 Task: Open Card Card0000000110 in Board Board0000000028 in Workspace WS0000000010 in Trello. Add Member Mailaustralia7@gmail.com to Card Card0000000110 in Board Board0000000028 in Workspace WS0000000010 in Trello. Add Yellow Label titled Label0000000110 to Card Card0000000110 in Board Board0000000028 in Workspace WS0000000010 in Trello. Add Checklist CL0000000110 to Card Card0000000110 in Board Board0000000028 in Workspace WS0000000010 in Trello. Add Dates with Start Date as May 08 2023 and Due Date as May 31 2023 to Card Card0000000110 in Board Board0000000028 in Workspace WS0000000010 in Trello
Action: Mouse moved to (432, 476)
Screenshot: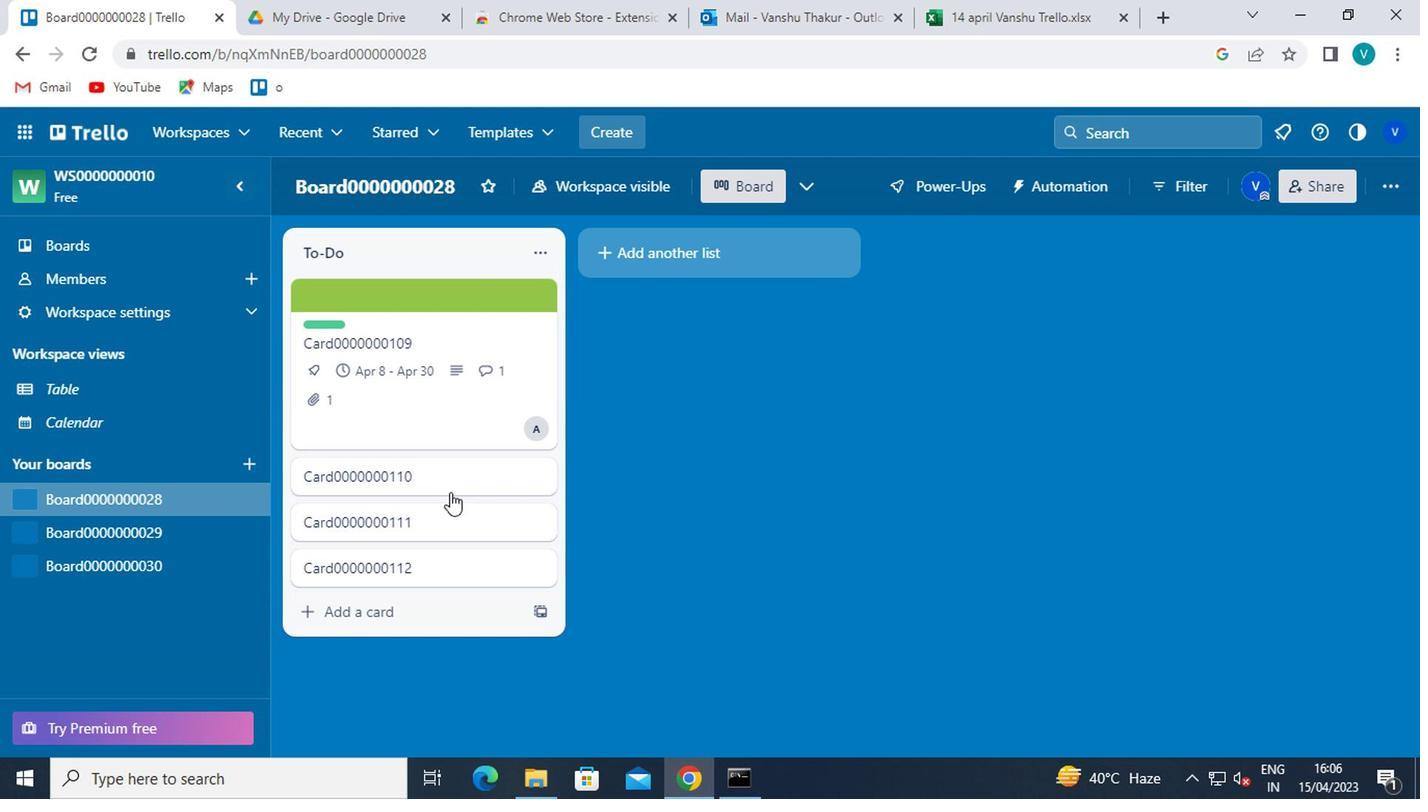 
Action: Mouse pressed left at (432, 476)
Screenshot: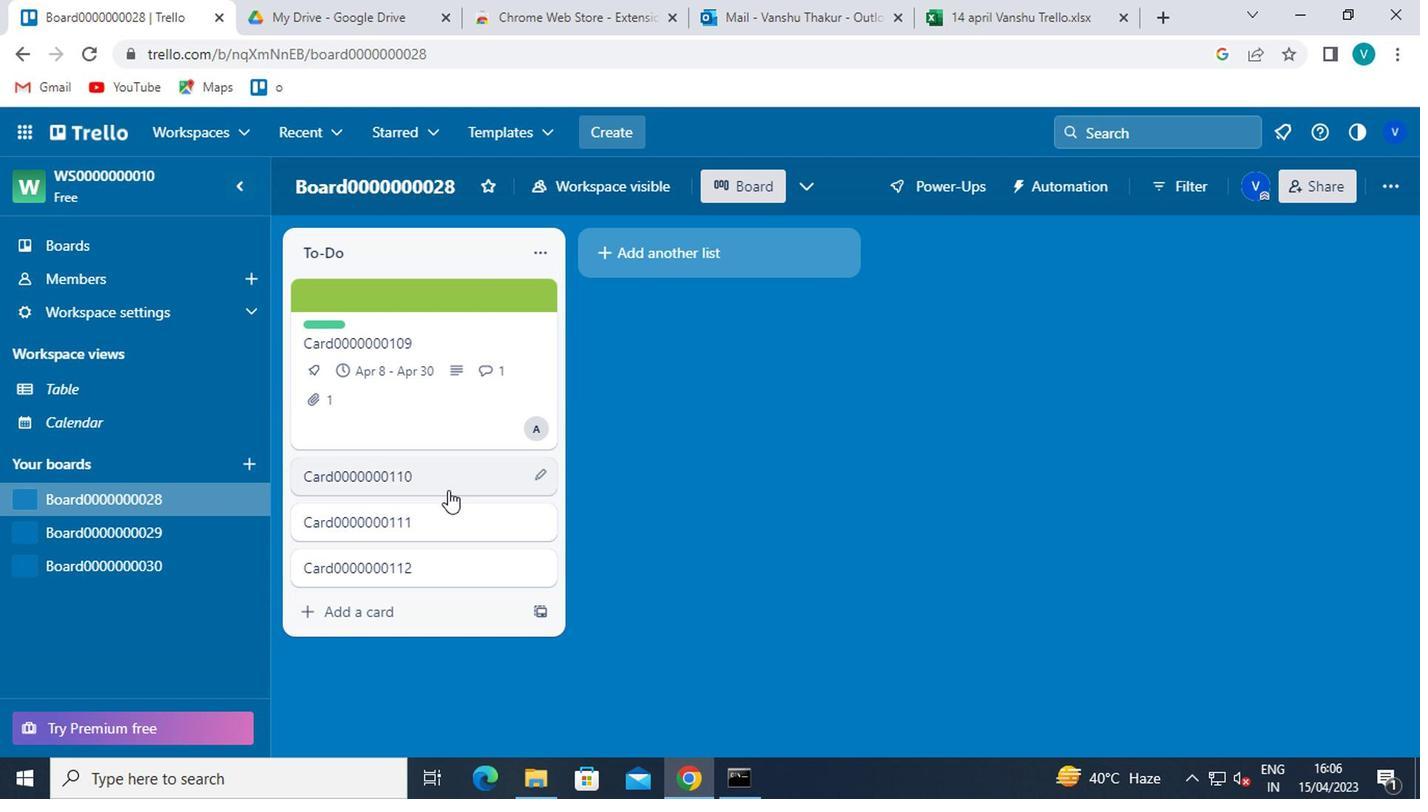 
Action: Mouse moved to (931, 285)
Screenshot: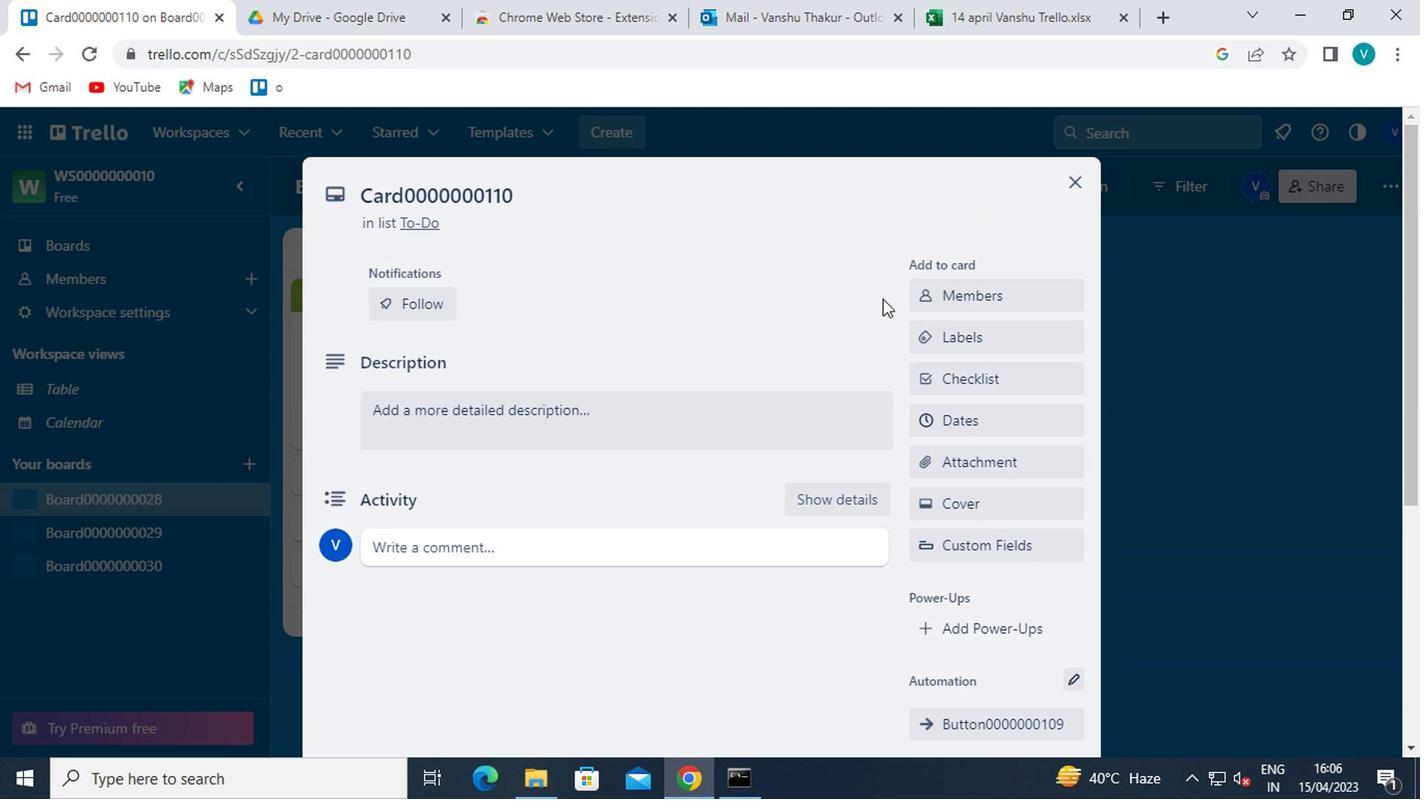 
Action: Mouse pressed left at (931, 285)
Screenshot: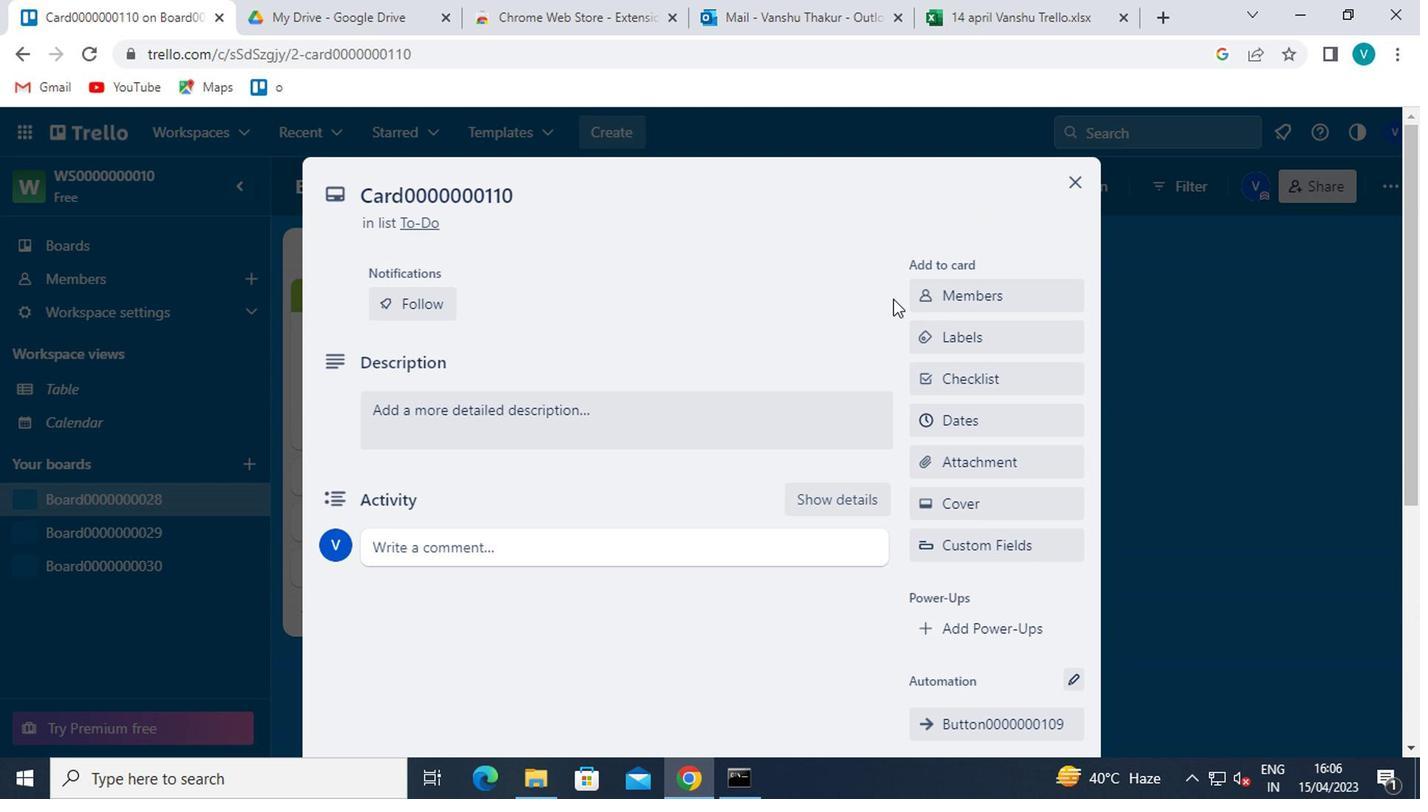 
Action: Mouse moved to (963, 395)
Screenshot: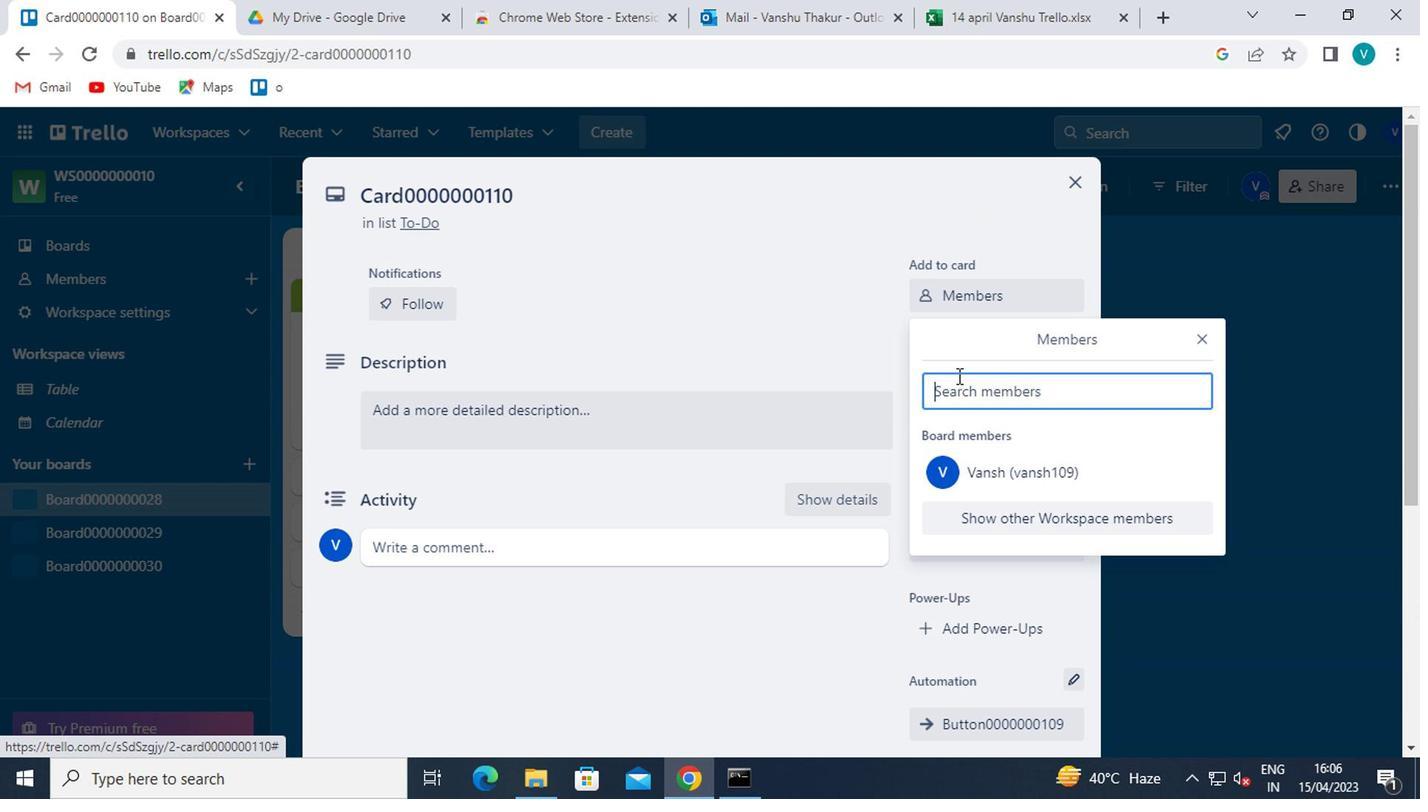 
Action: Mouse pressed left at (963, 395)
Screenshot: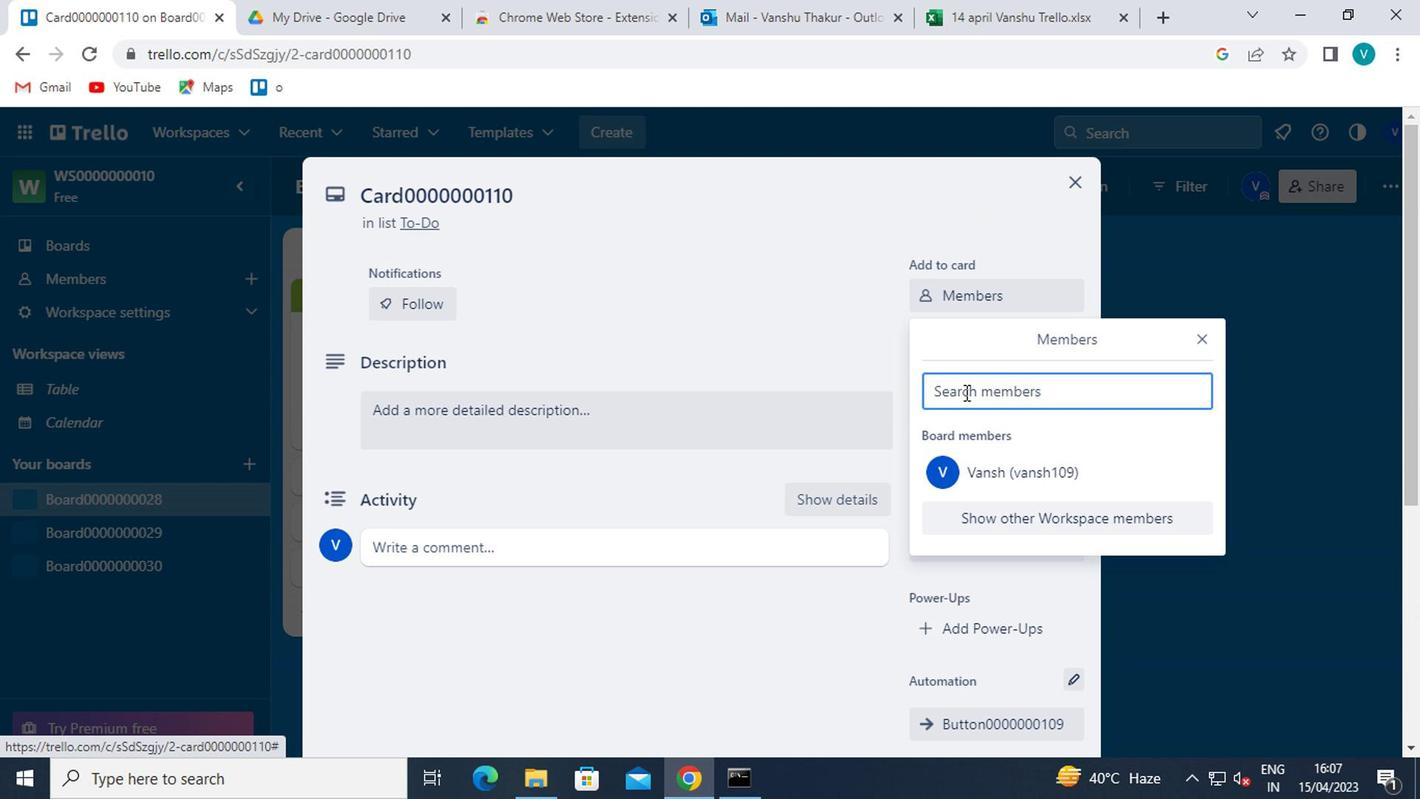 
Action: Key pressed <Key.shift>MAILAUSTRALIA7<Key.shift>@GMAIL.COM
Screenshot: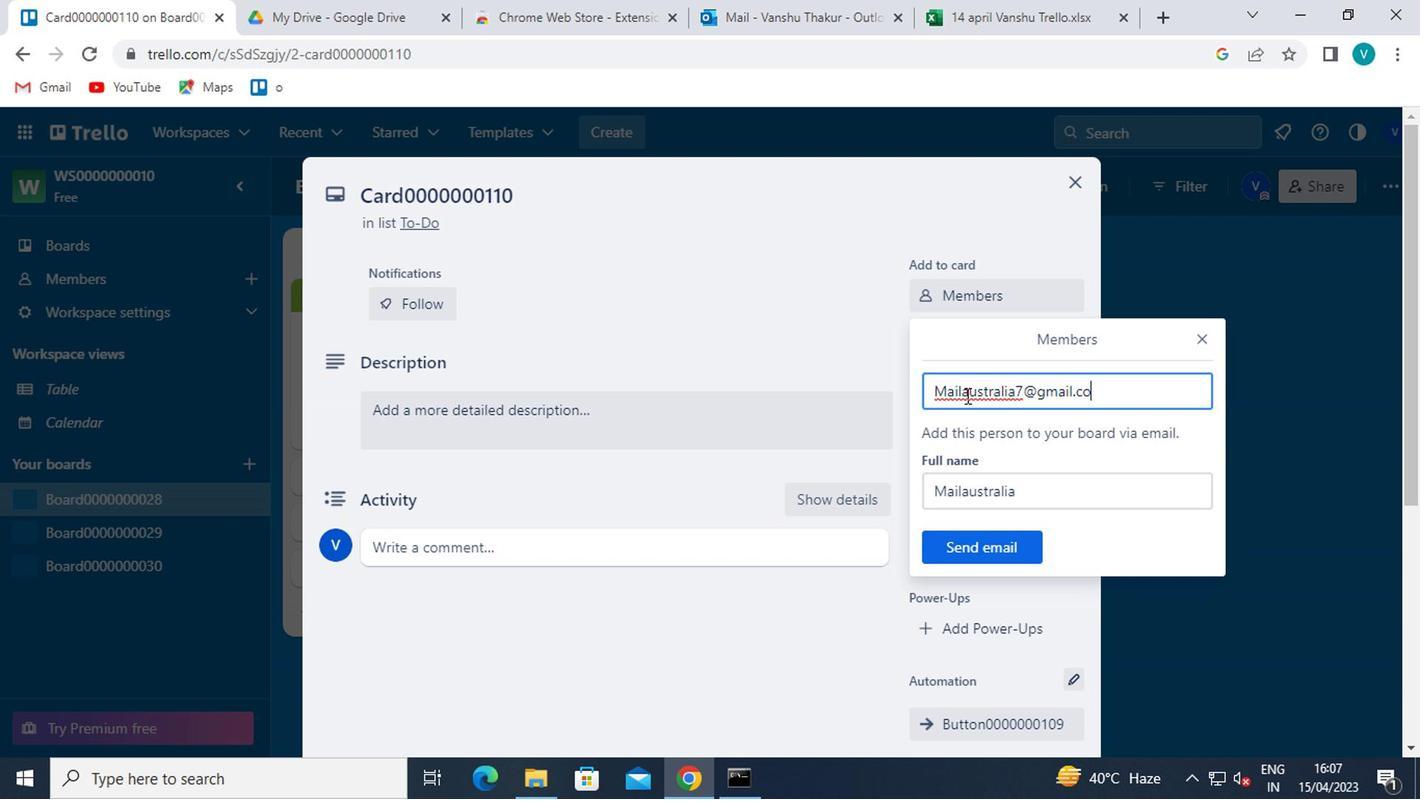 
Action: Mouse moved to (977, 553)
Screenshot: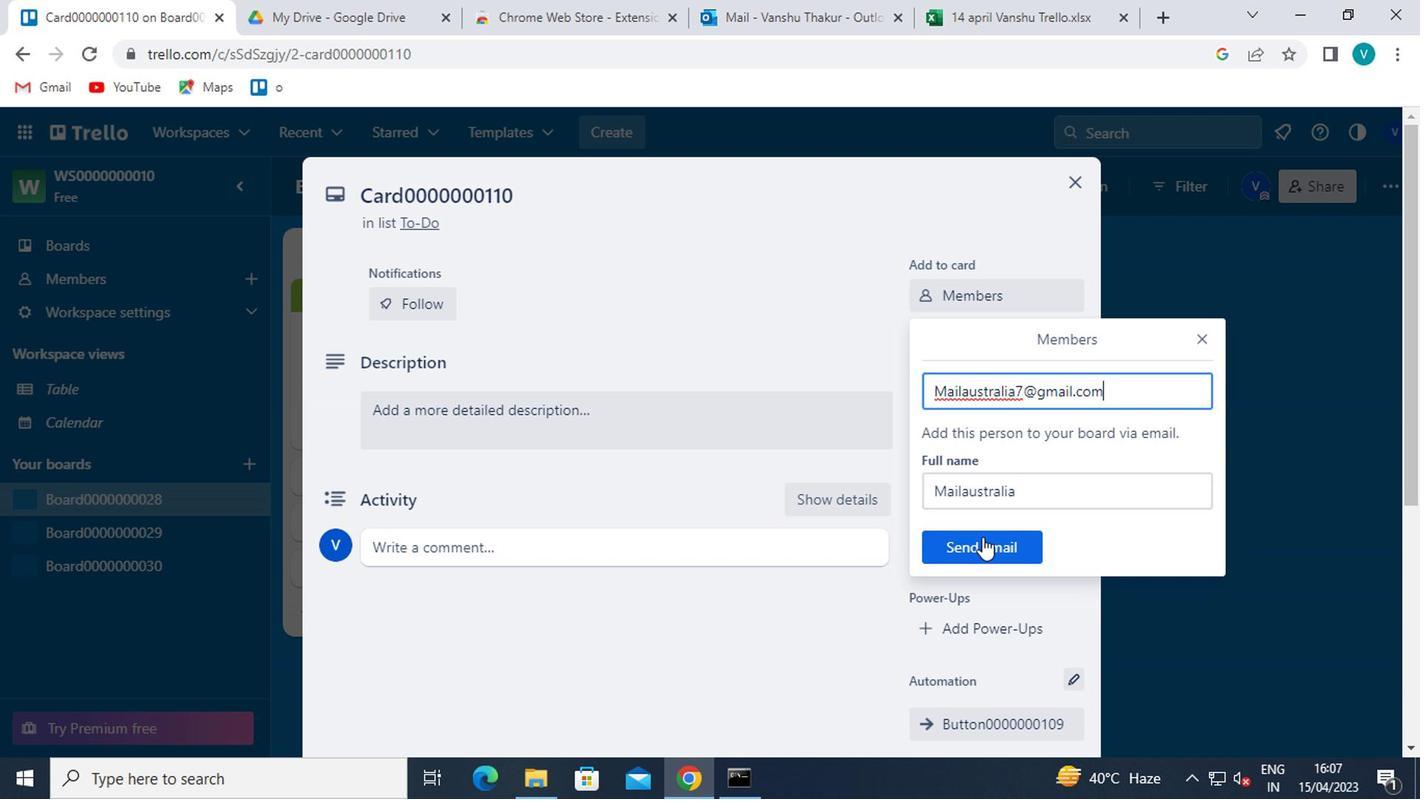 
Action: Mouse pressed left at (977, 553)
Screenshot: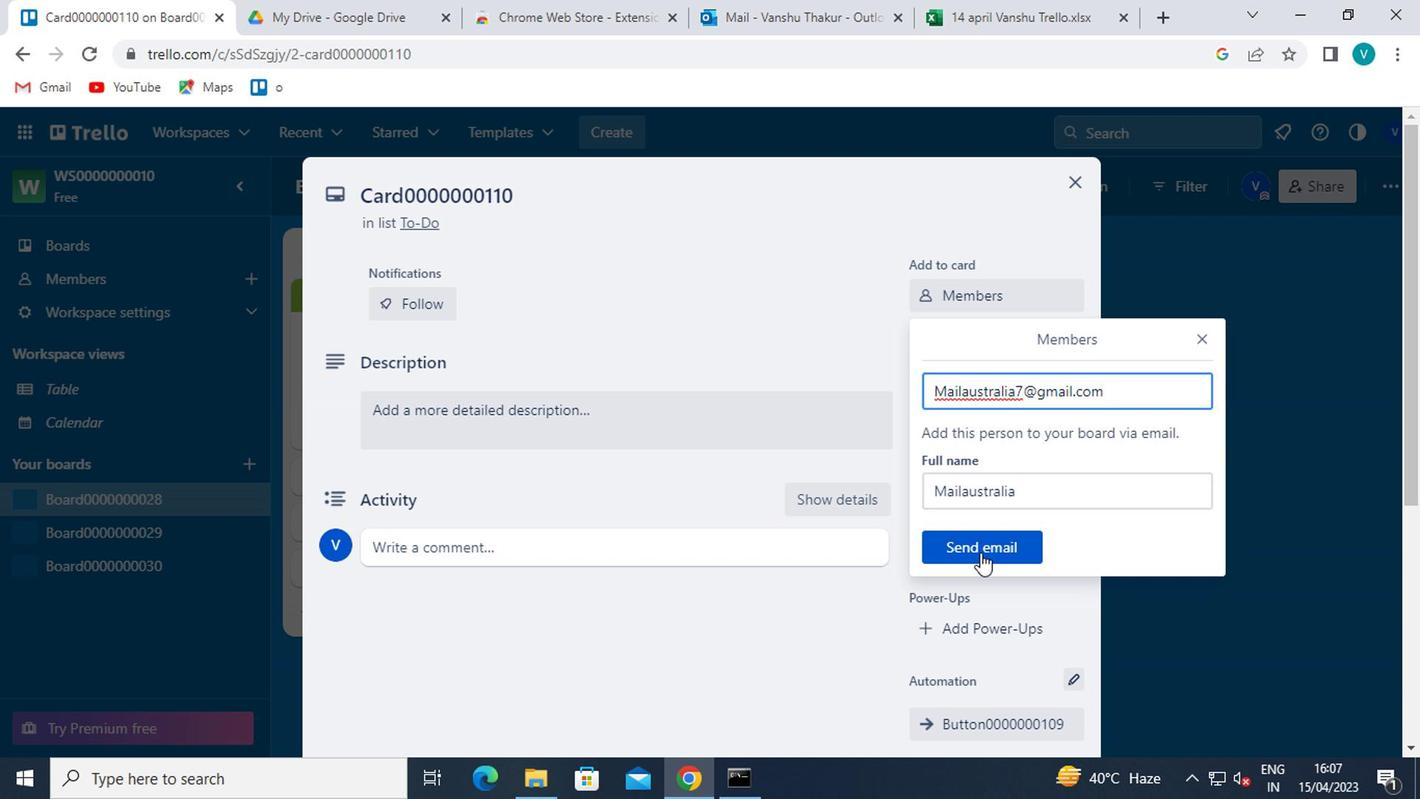 
Action: Mouse moved to (987, 342)
Screenshot: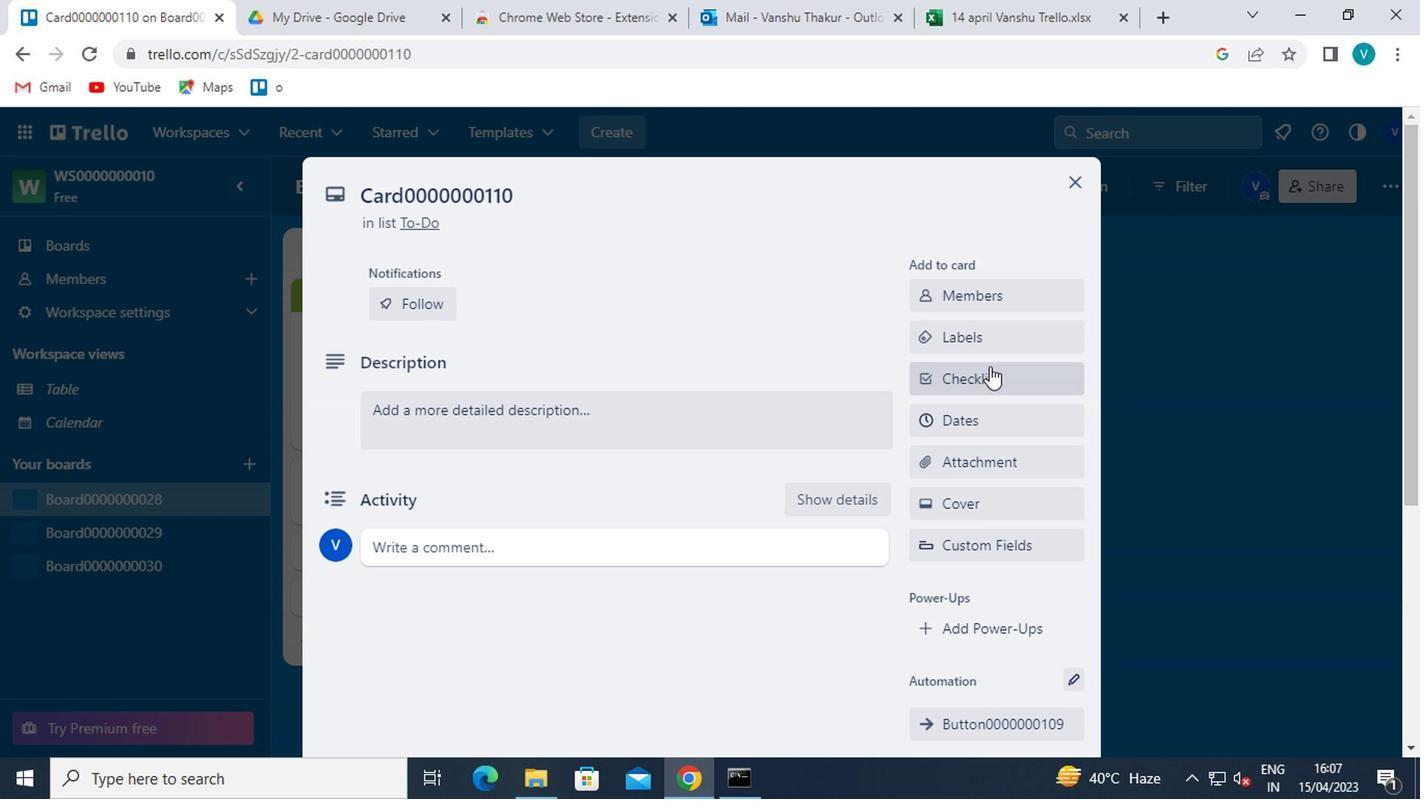 
Action: Mouse pressed left at (987, 342)
Screenshot: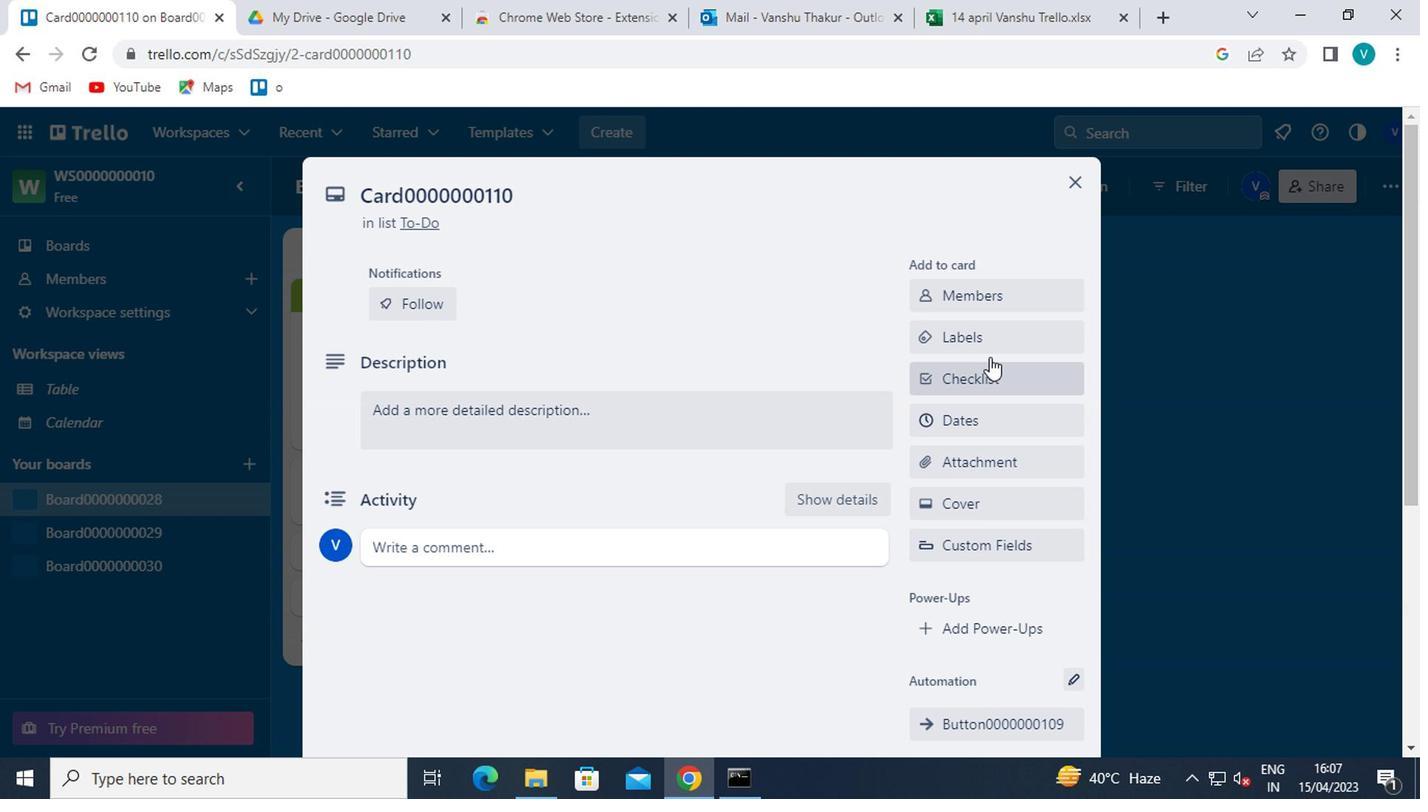 
Action: Mouse moved to (1022, 586)
Screenshot: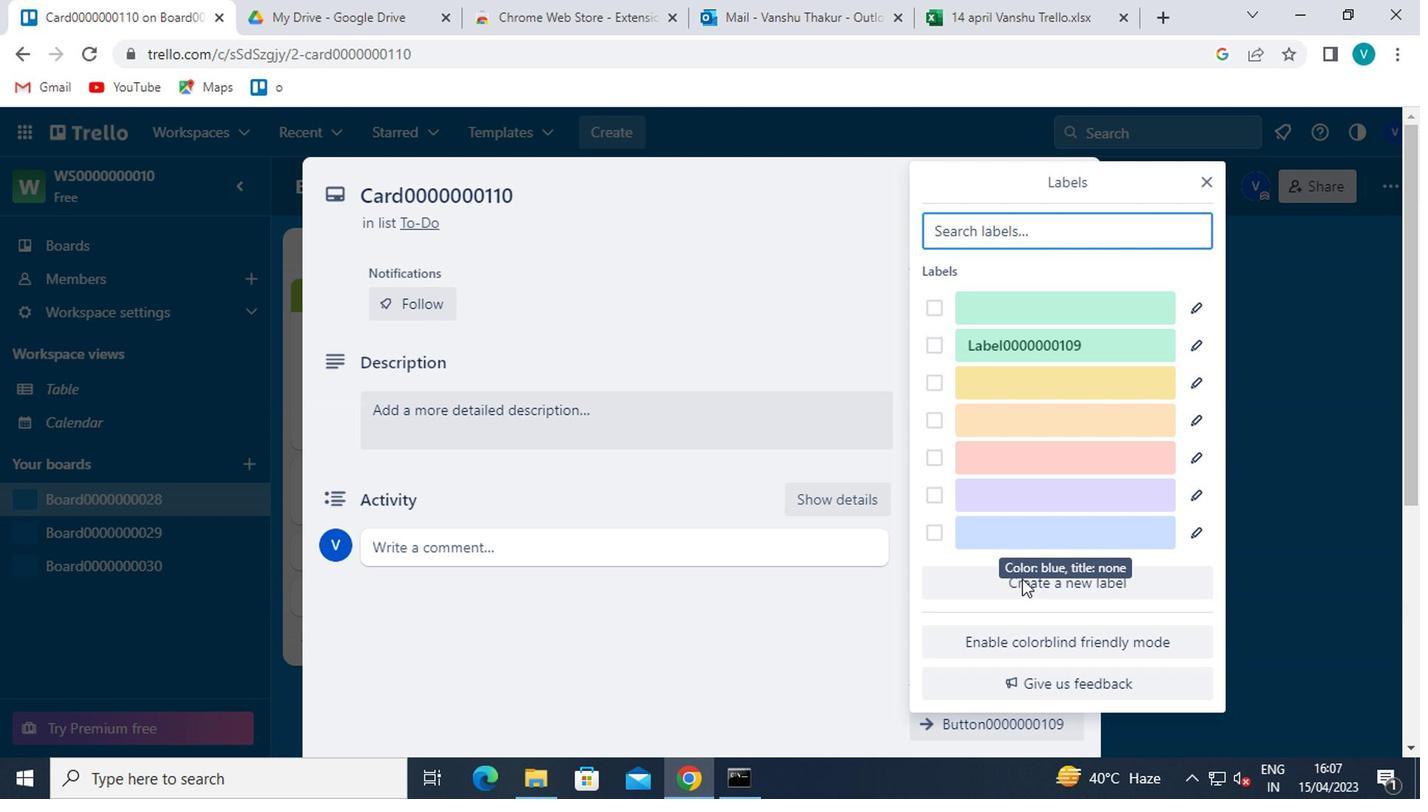
Action: Mouse pressed left at (1022, 586)
Screenshot: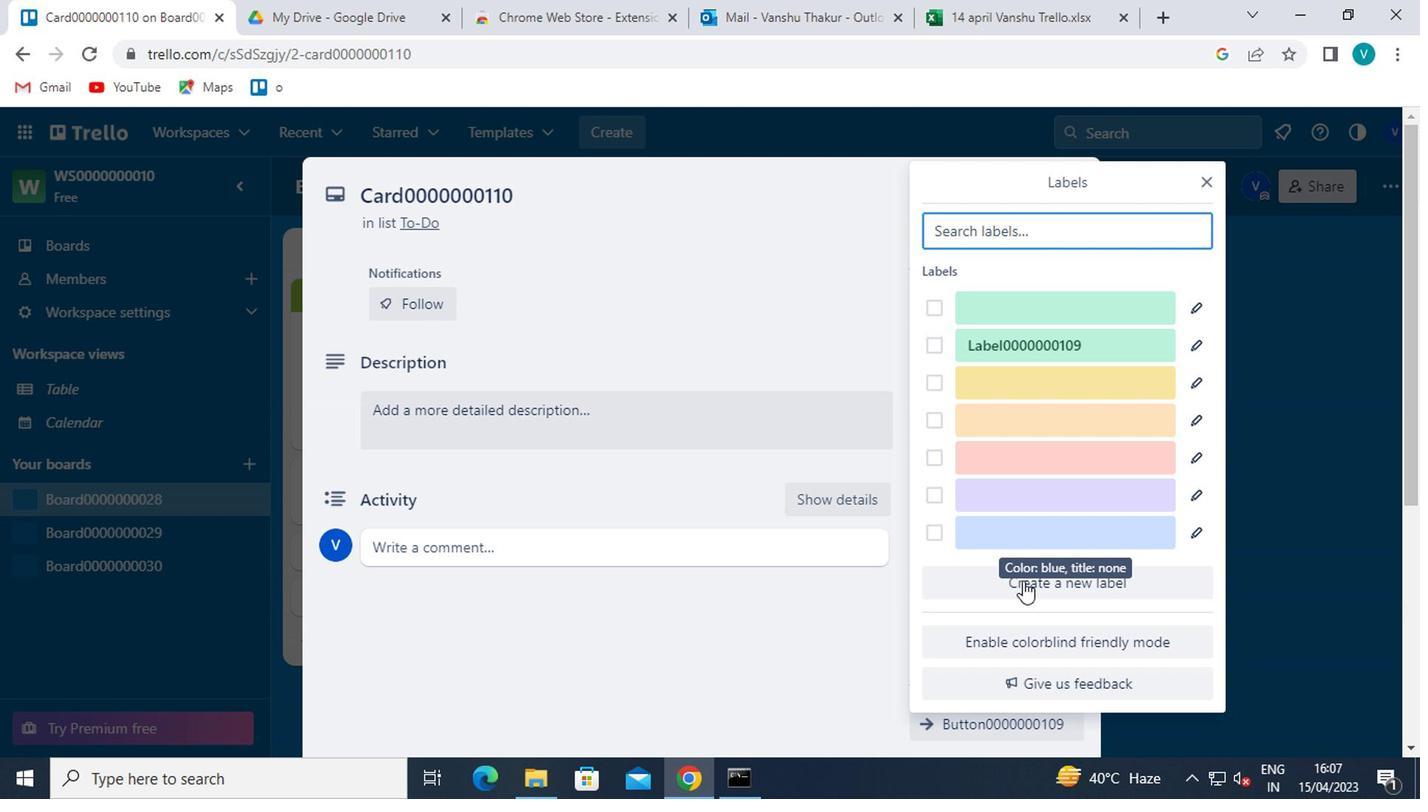 
Action: Mouse moved to (1009, 490)
Screenshot: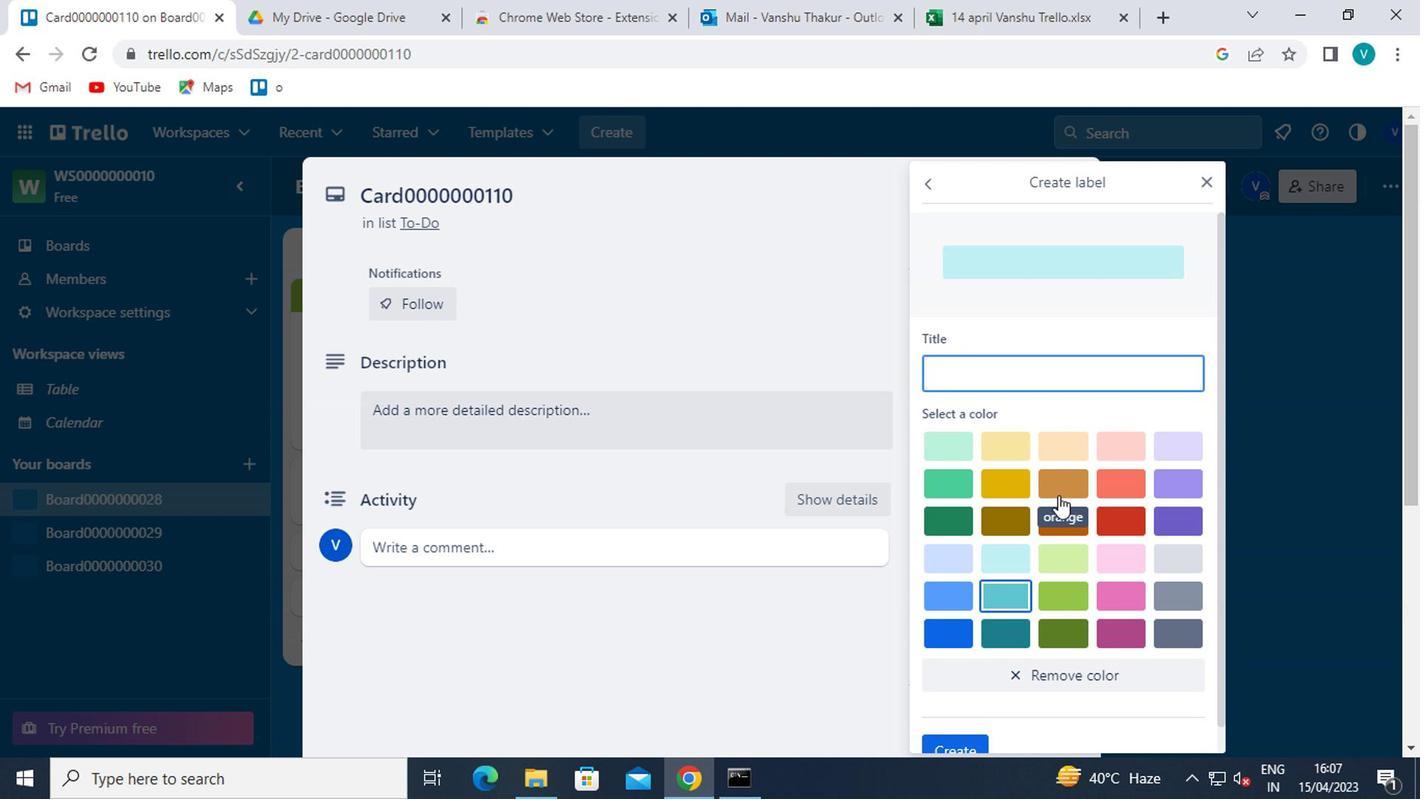 
Action: Mouse pressed left at (1009, 490)
Screenshot: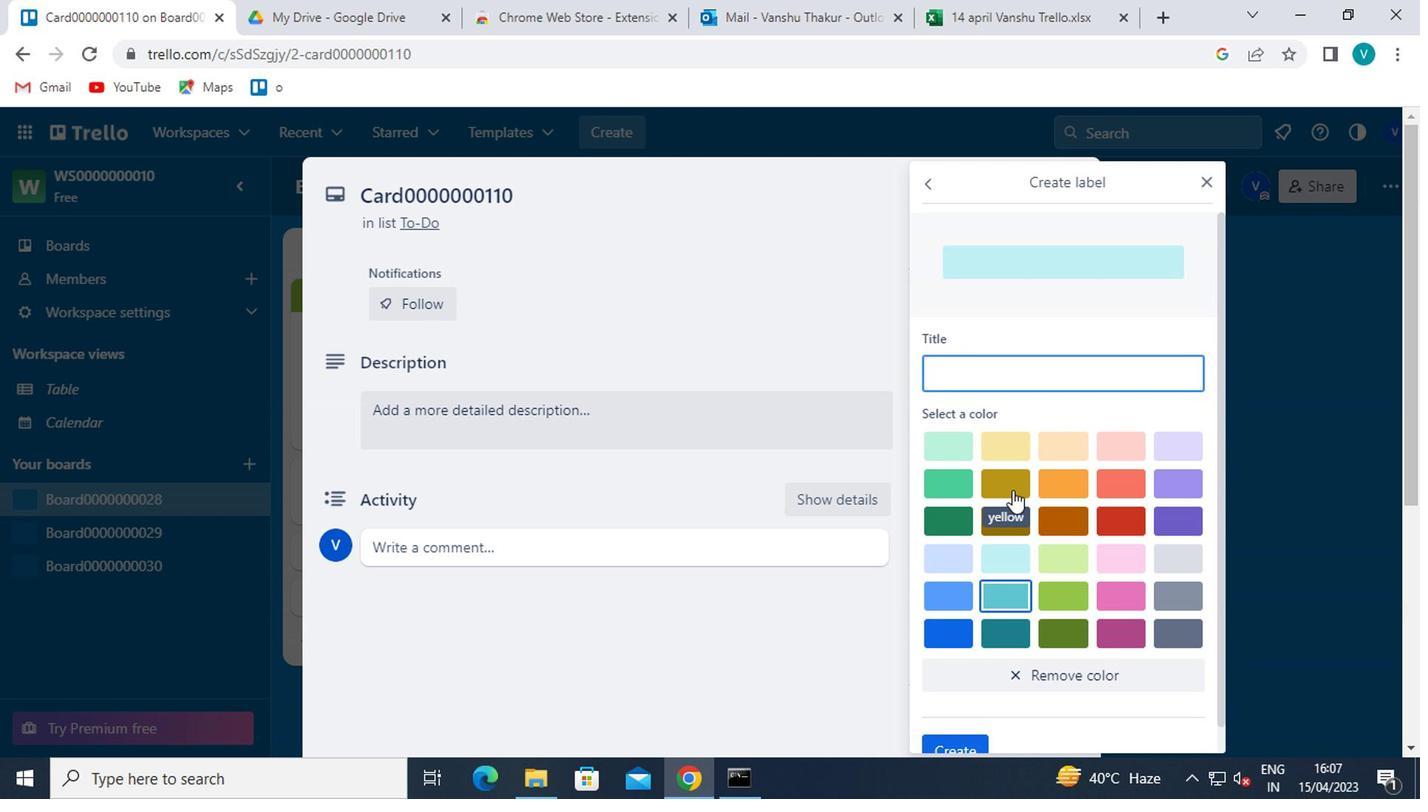 
Action: Mouse moved to (1019, 395)
Screenshot: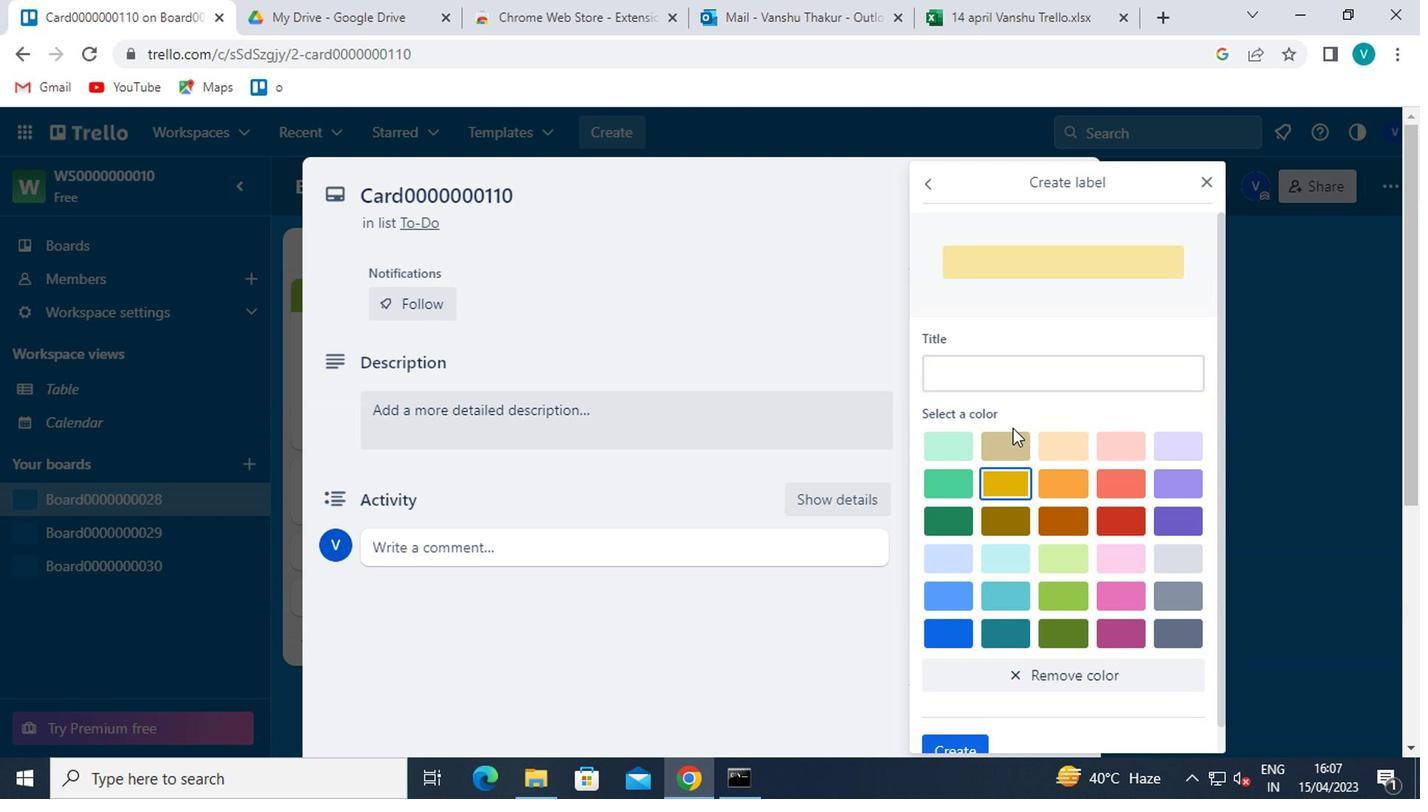
Action: Mouse pressed left at (1019, 395)
Screenshot: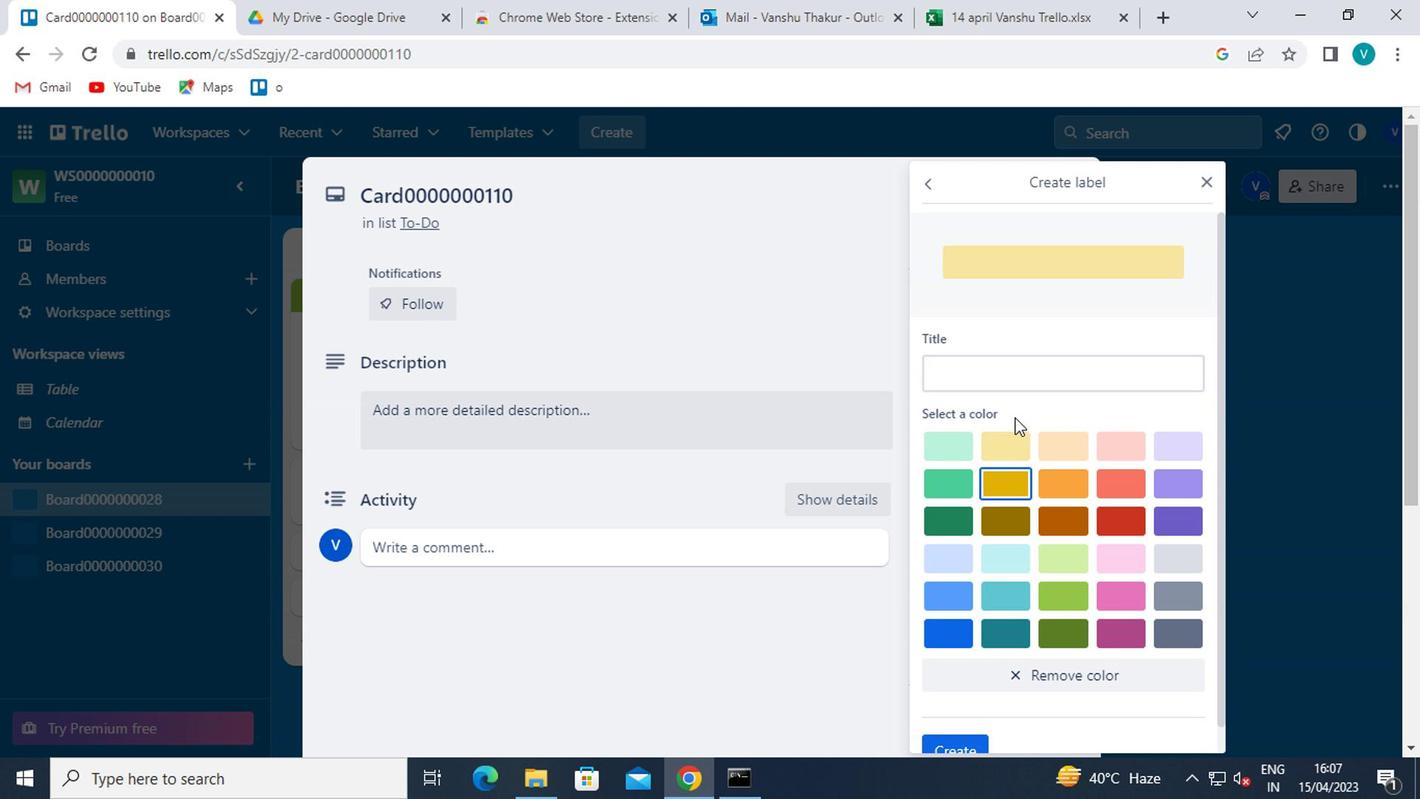 
Action: Mouse moved to (1022, 385)
Screenshot: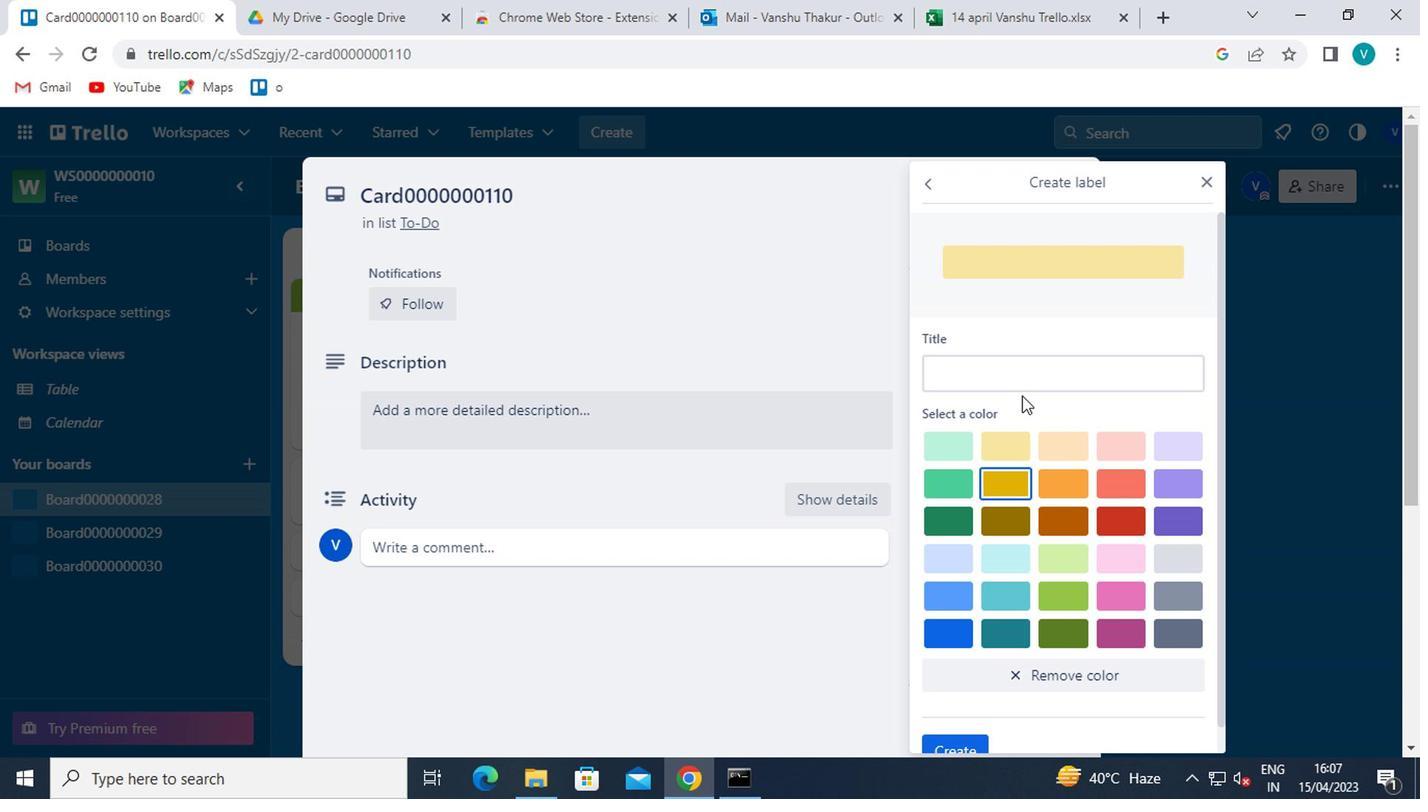 
Action: Mouse pressed left at (1022, 385)
Screenshot: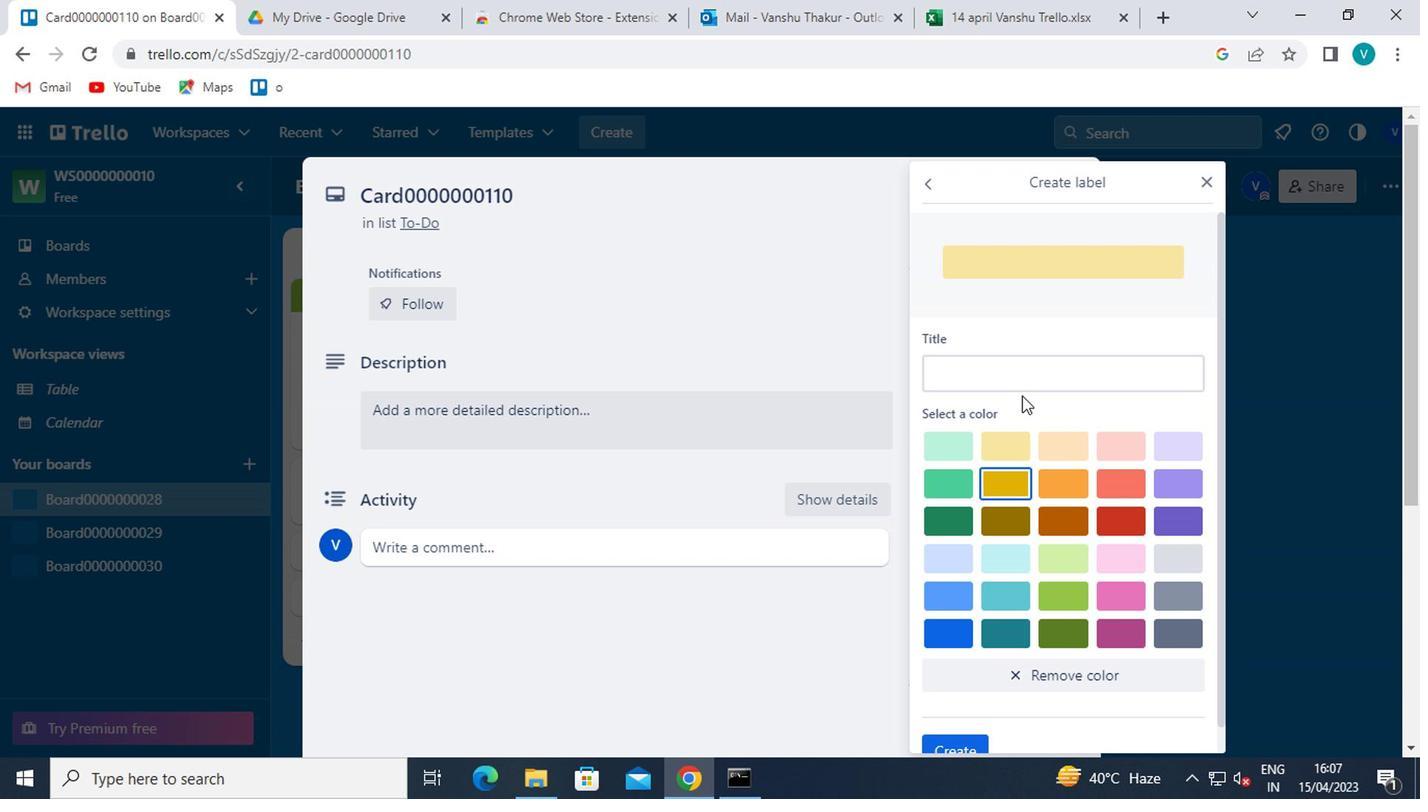 
Action: Key pressed <Key.shift>LABEL0000000110
Screenshot: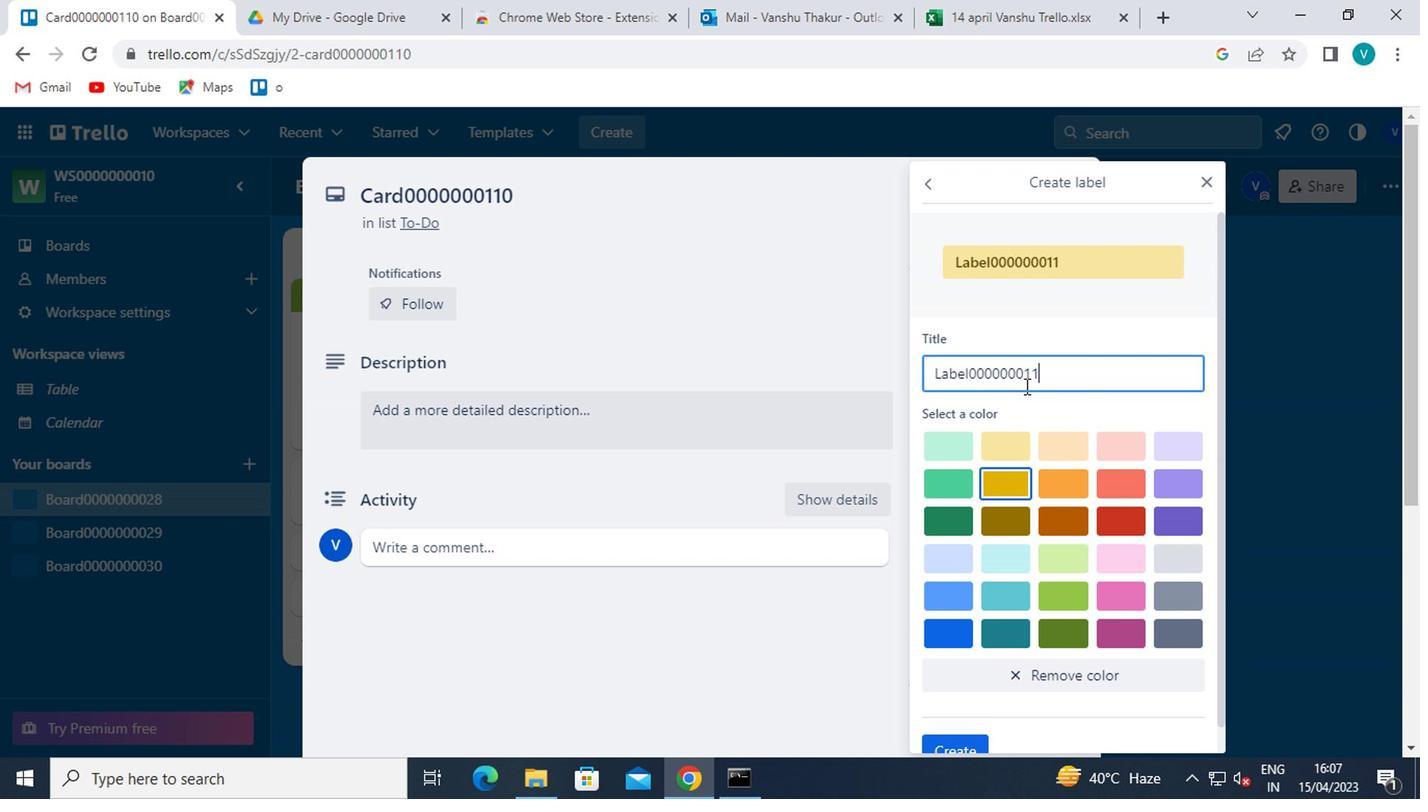 
Action: Mouse moved to (978, 699)
Screenshot: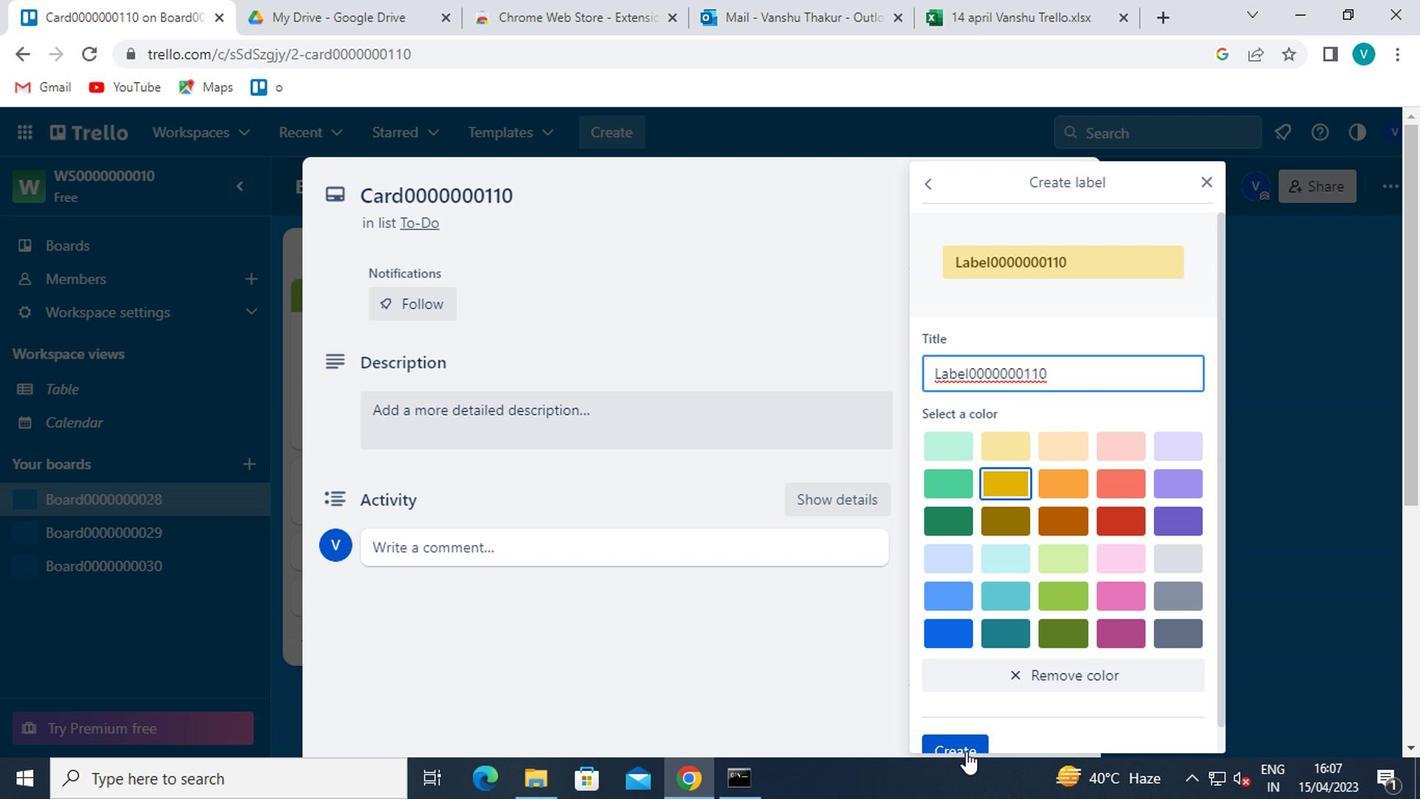 
Action: Mouse scrolled (978, 697) with delta (0, -1)
Screenshot: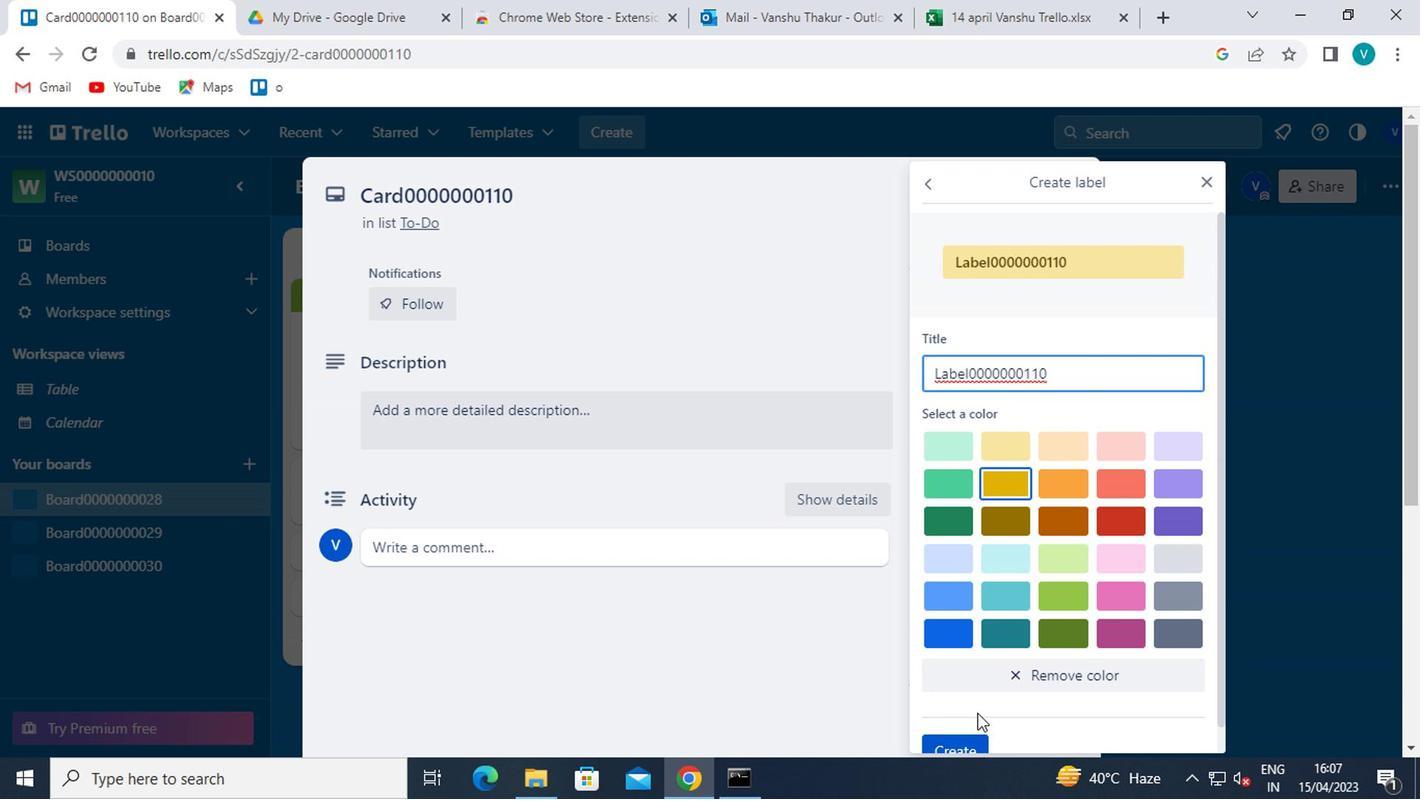 
Action: Mouse scrolled (978, 697) with delta (0, -1)
Screenshot: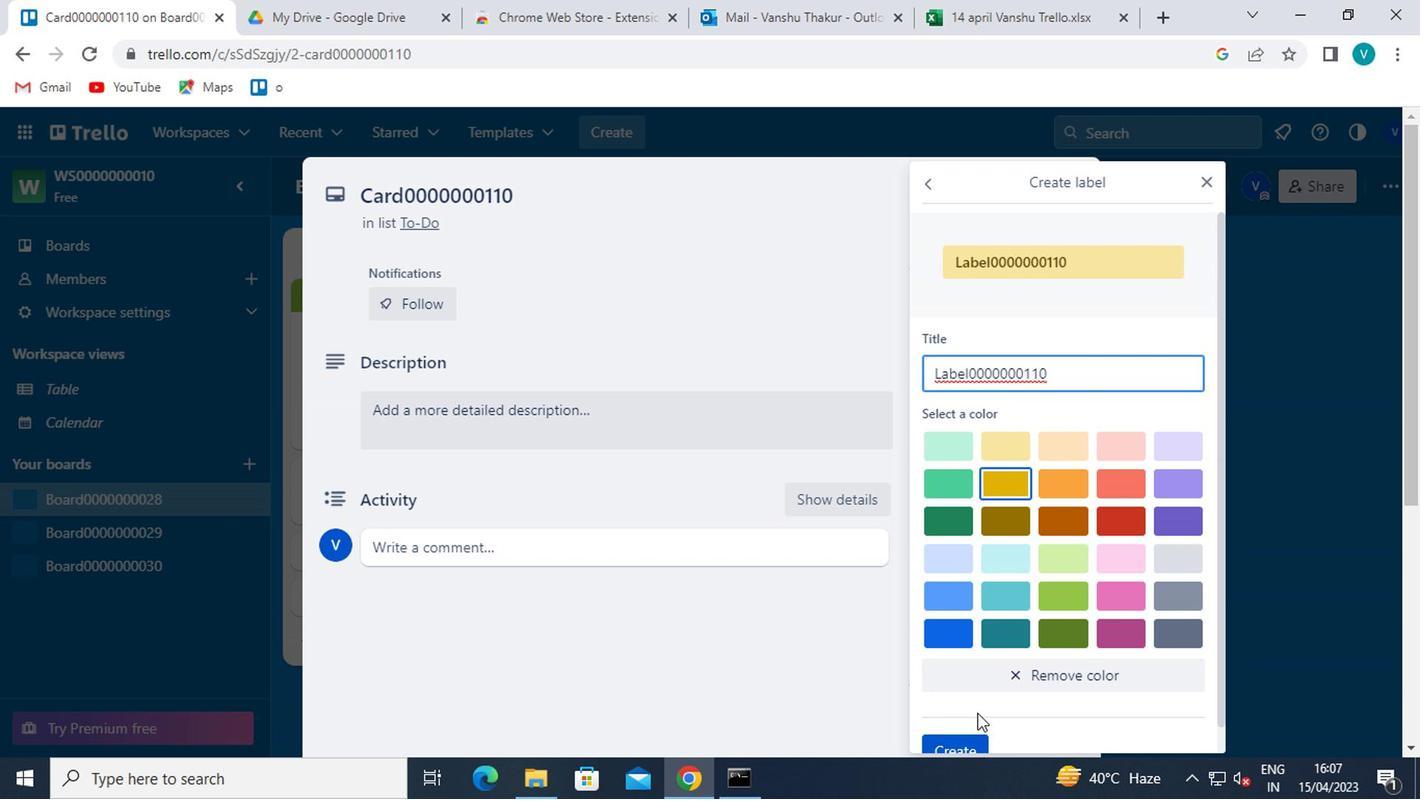 
Action: Mouse scrolled (978, 697) with delta (0, -1)
Screenshot: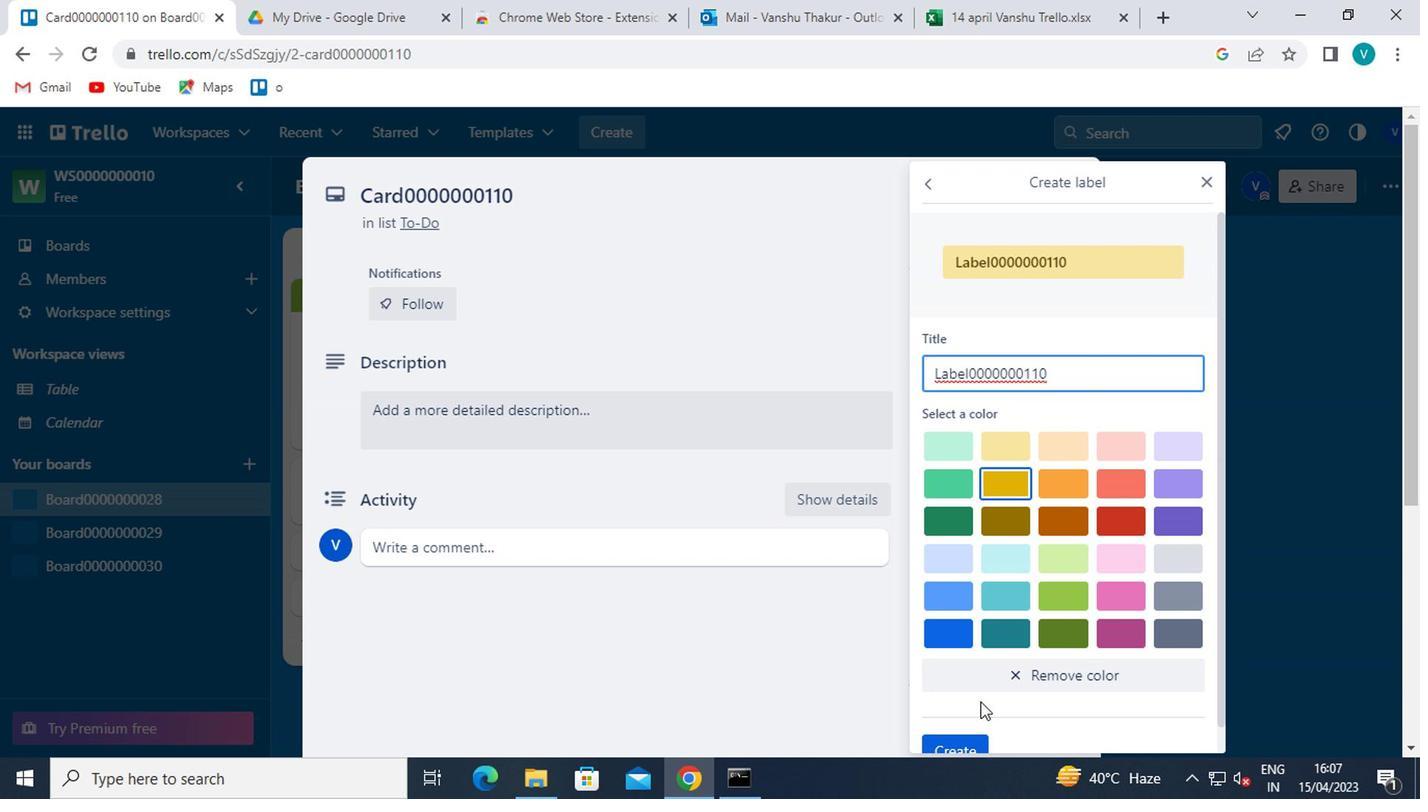 
Action: Mouse moved to (964, 717)
Screenshot: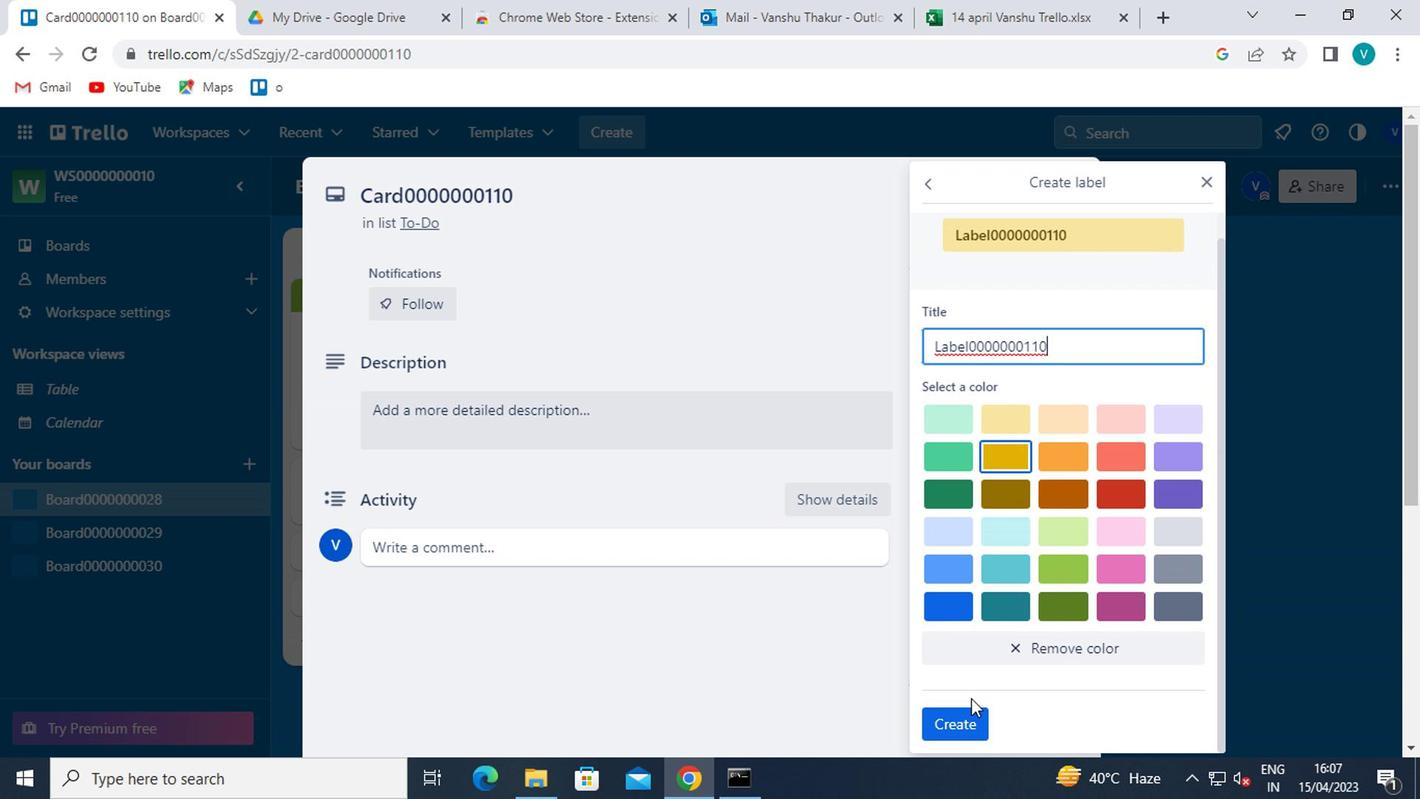
Action: Mouse pressed left at (964, 717)
Screenshot: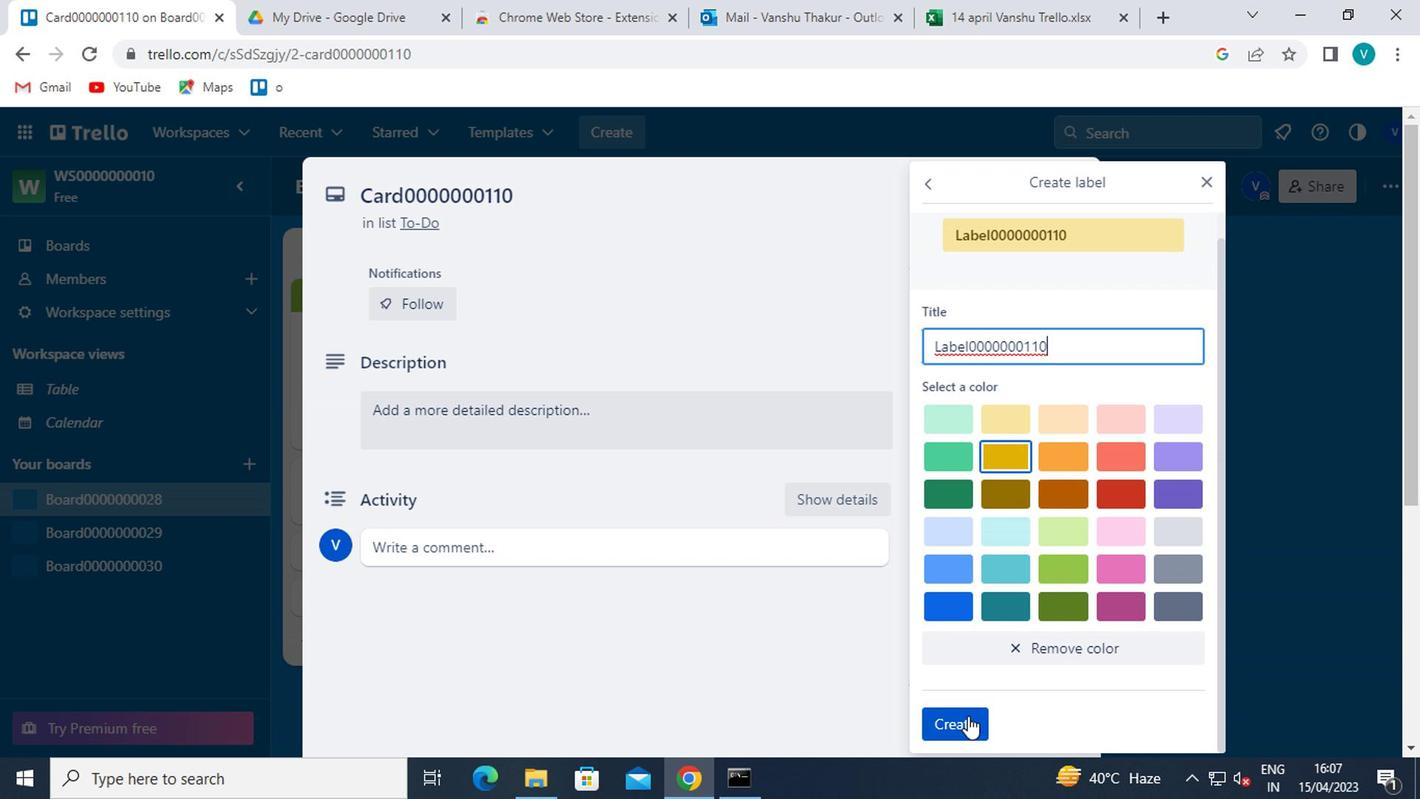 
Action: Mouse moved to (1203, 188)
Screenshot: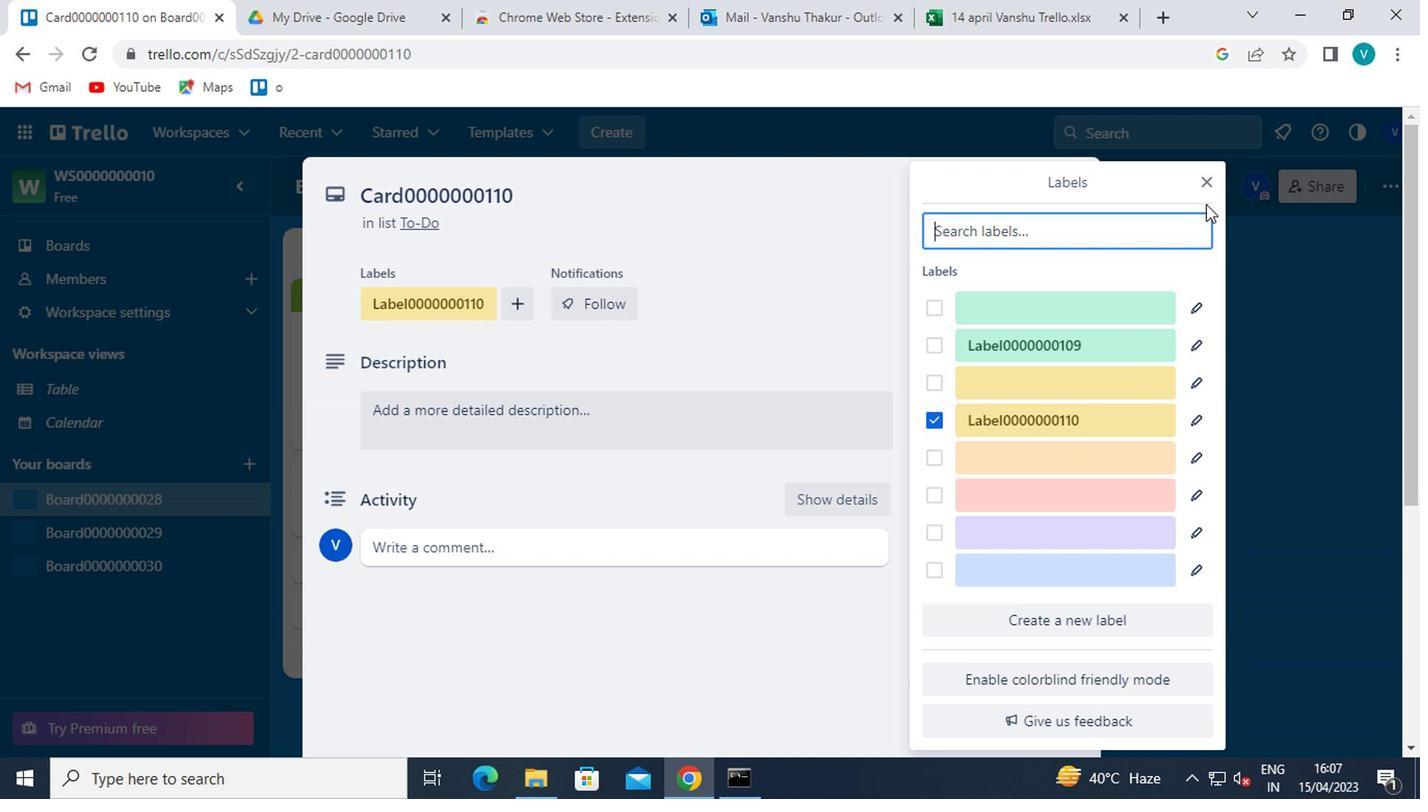 
Action: Mouse pressed left at (1203, 188)
Screenshot: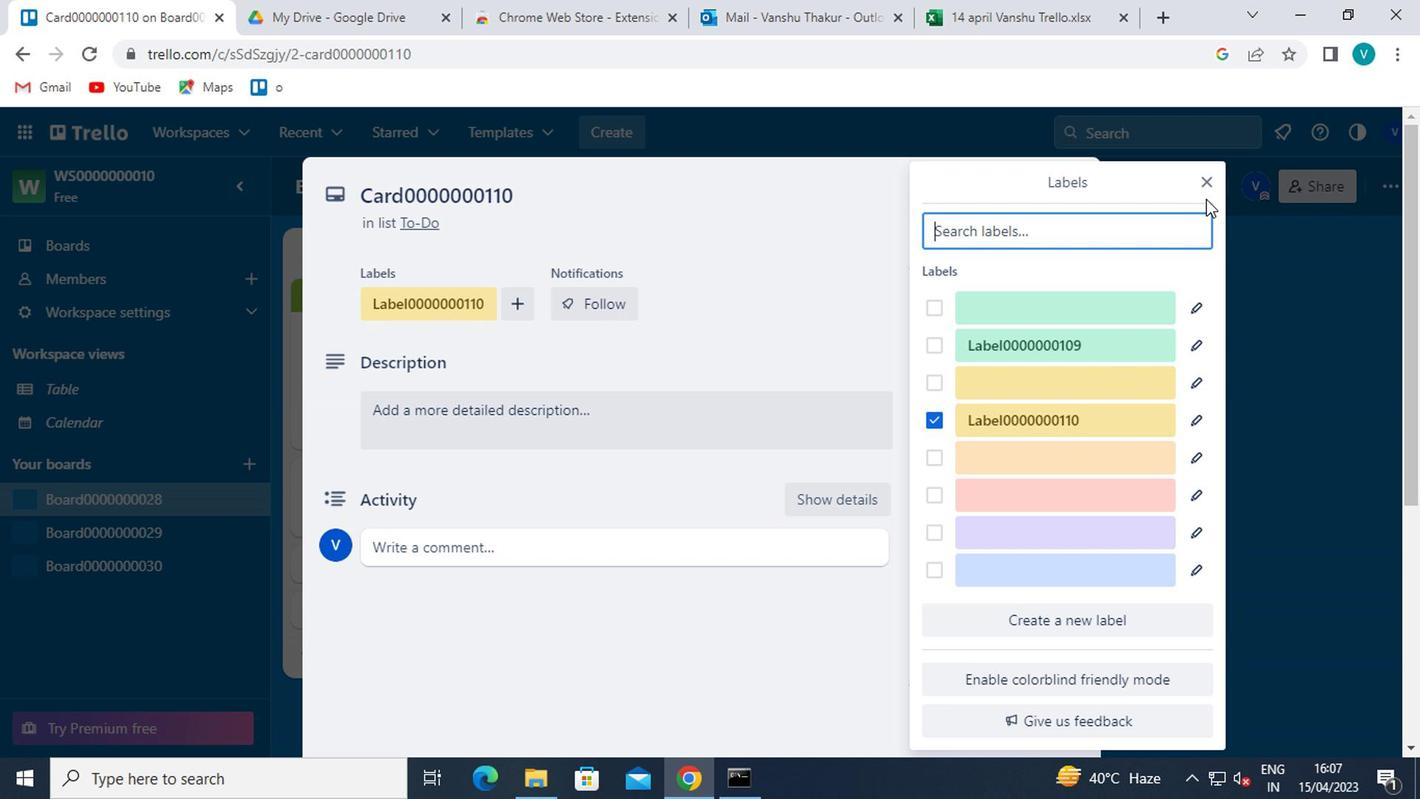 
Action: Mouse moved to (1028, 395)
Screenshot: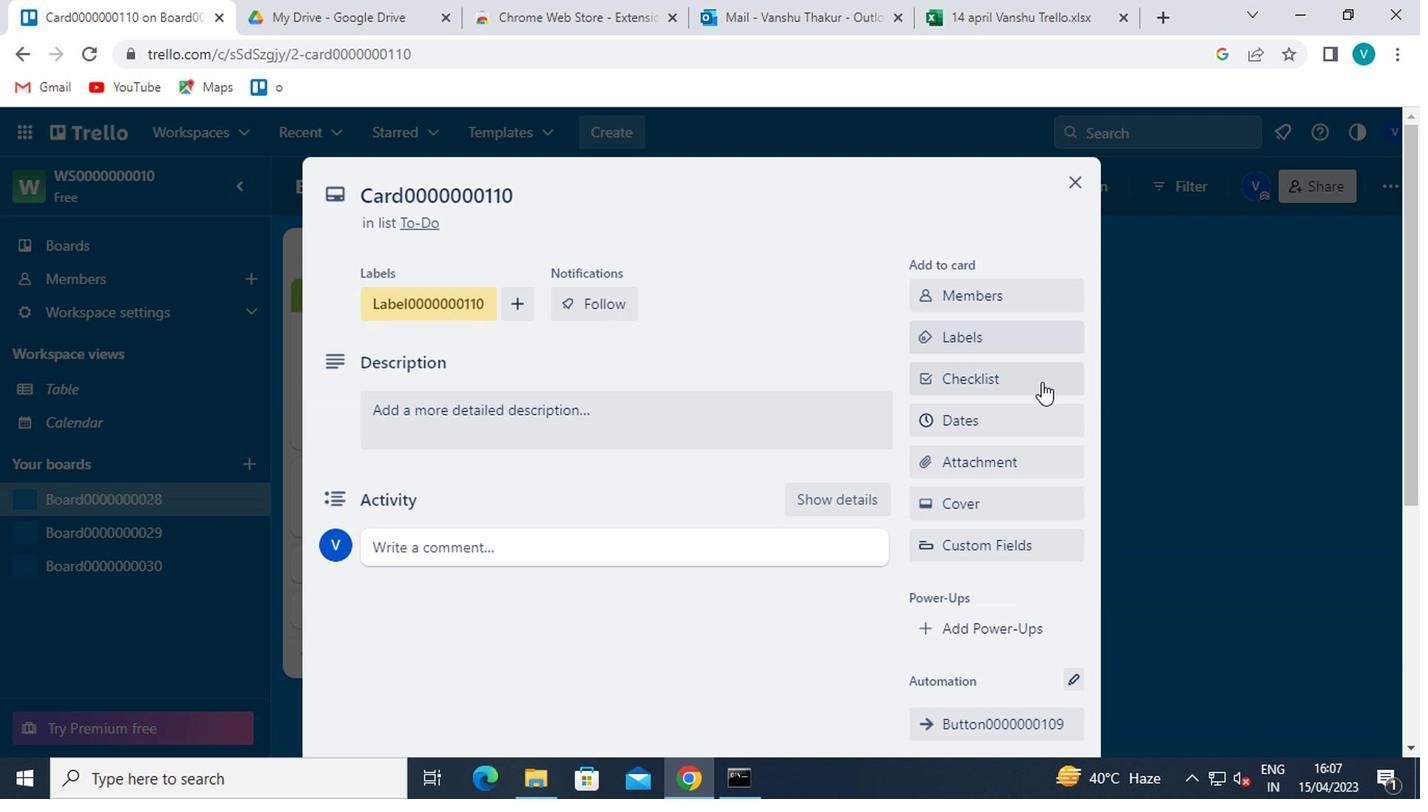 
Action: Mouse pressed left at (1028, 395)
Screenshot: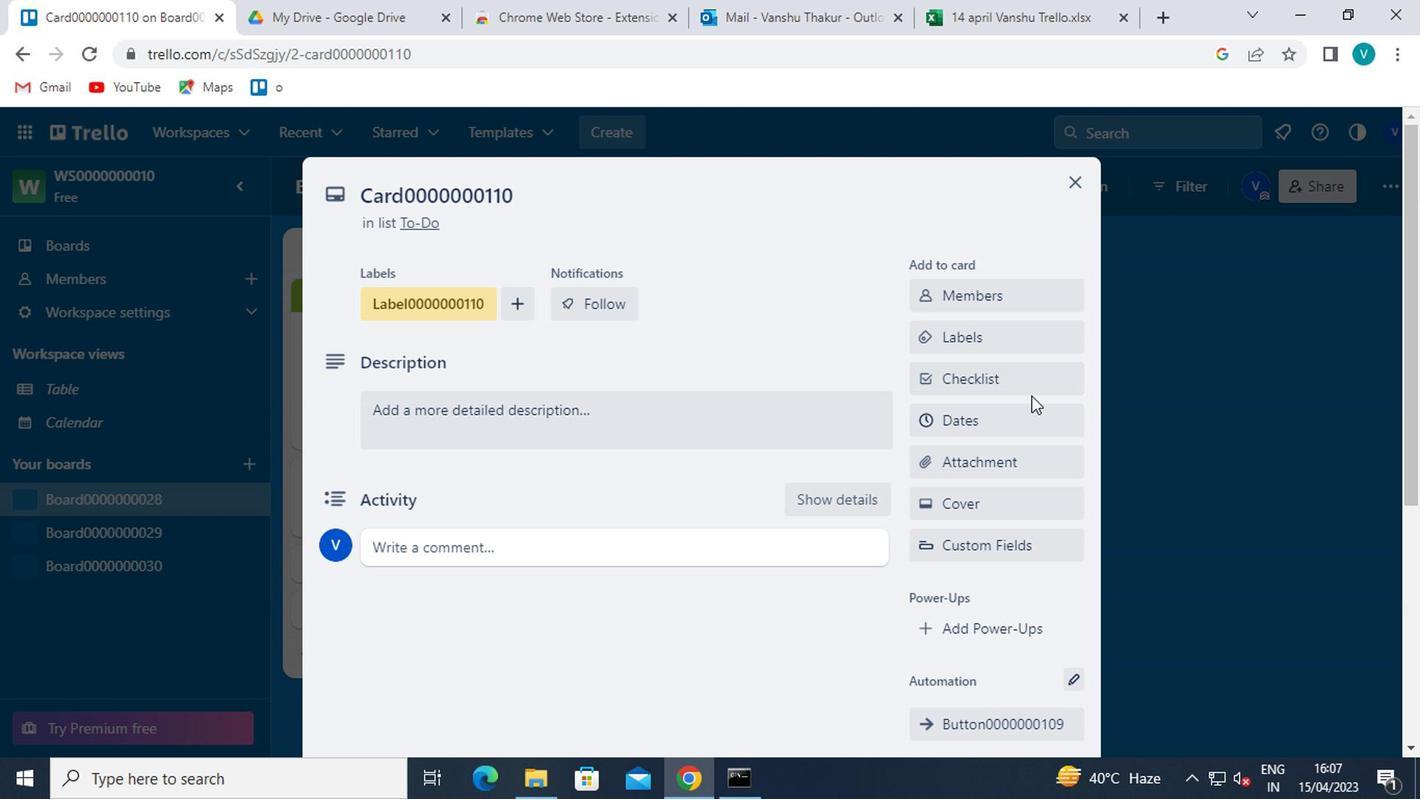 
Action: Mouse moved to (1029, 385)
Screenshot: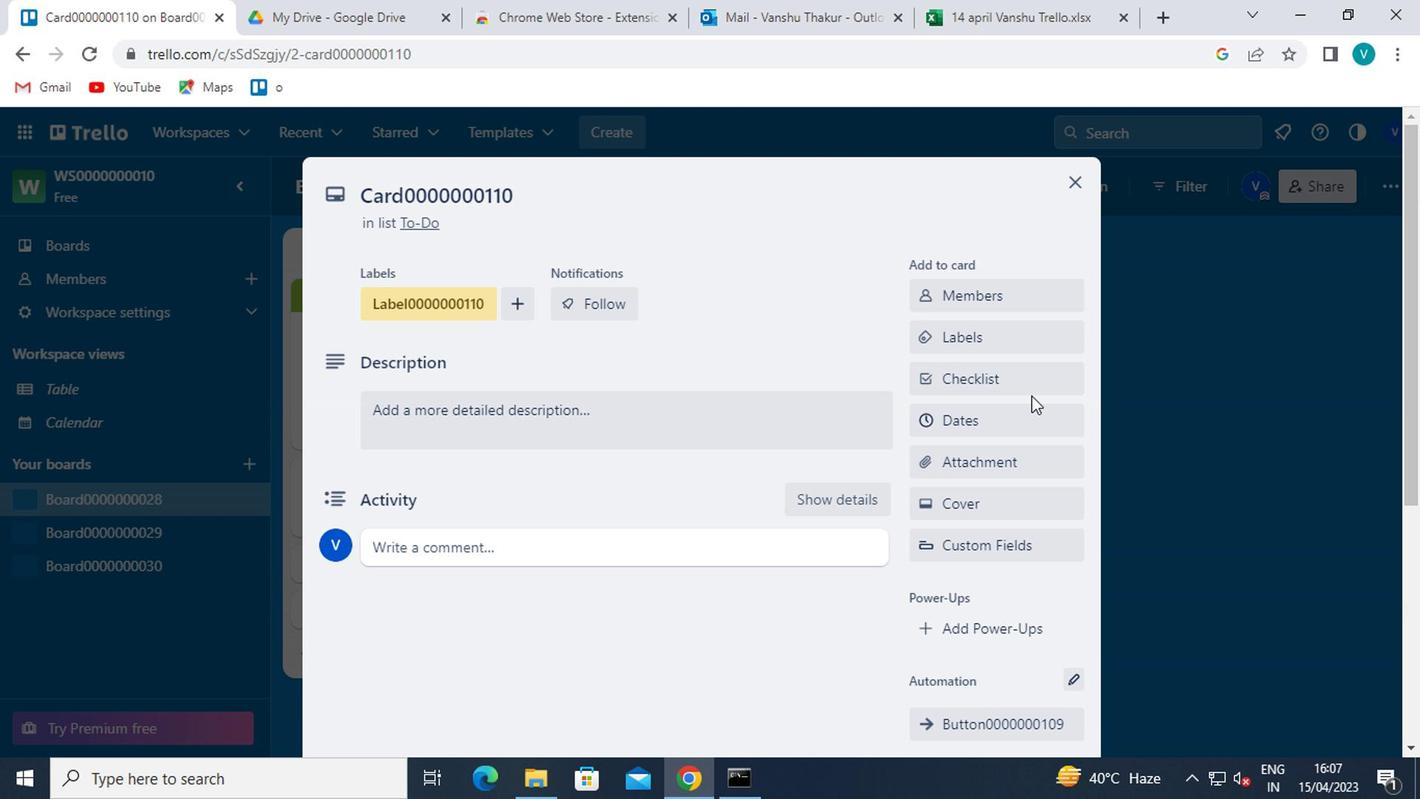 
Action: Mouse pressed left at (1029, 385)
Screenshot: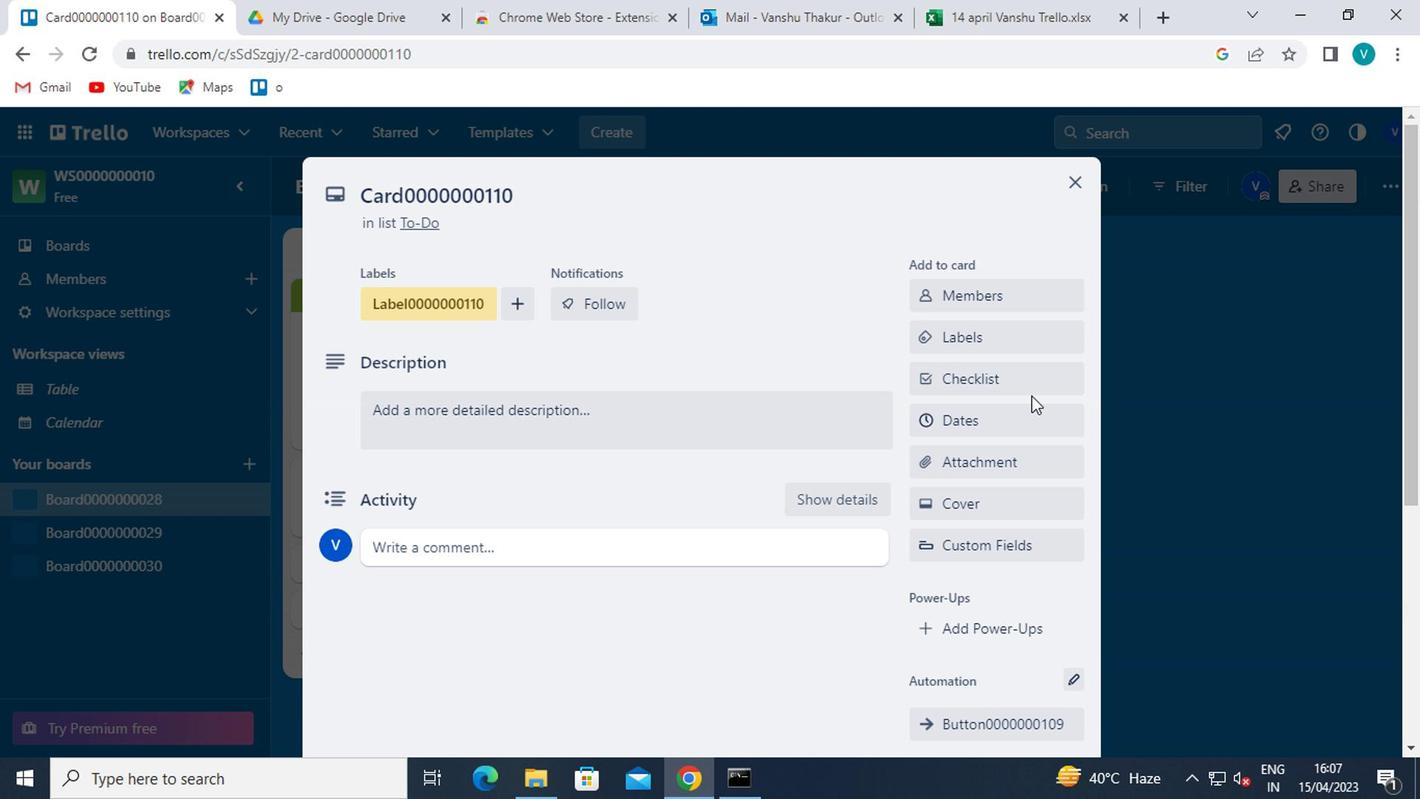 
Action: Mouse moved to (1012, 493)
Screenshot: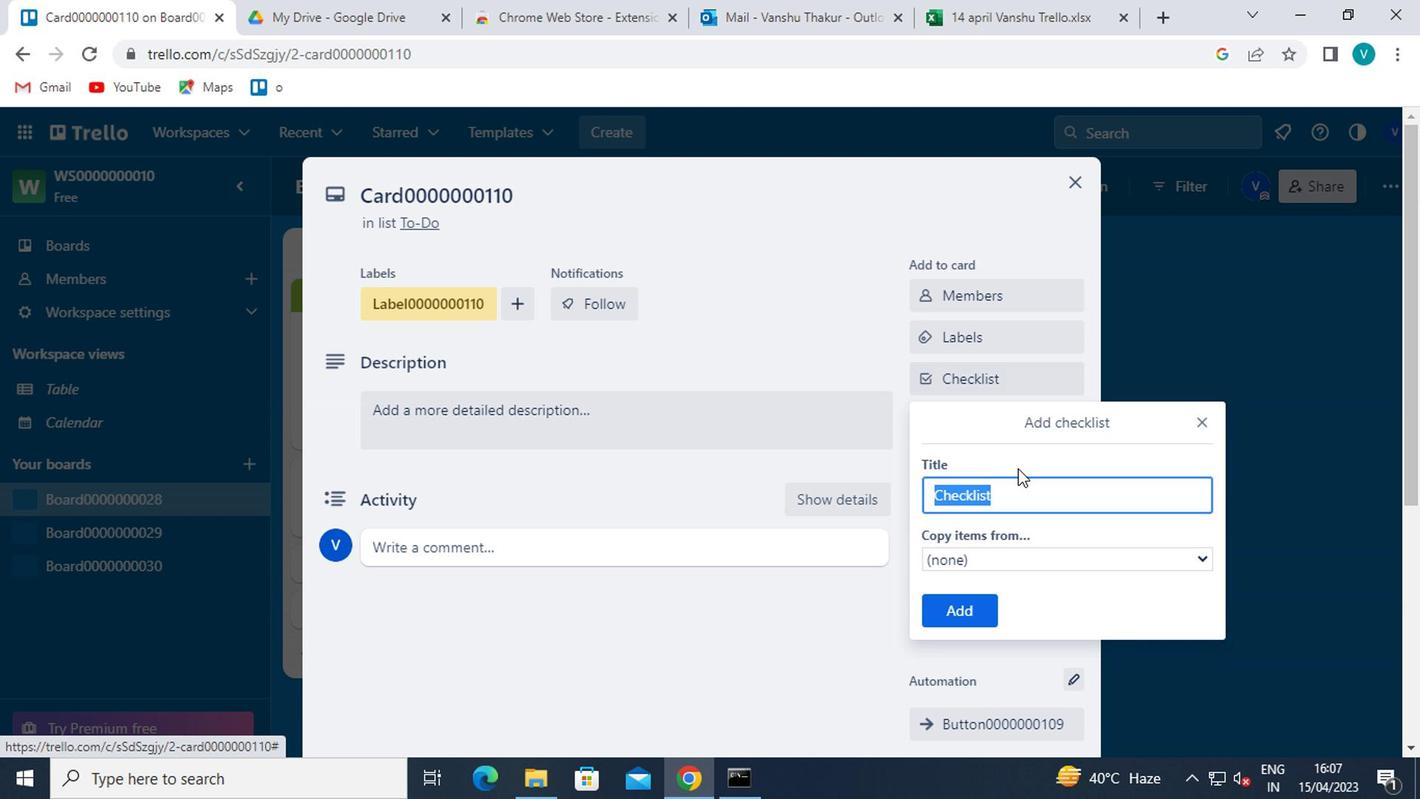 
Action: Key pressed <Key.shift>CL0000000110
Screenshot: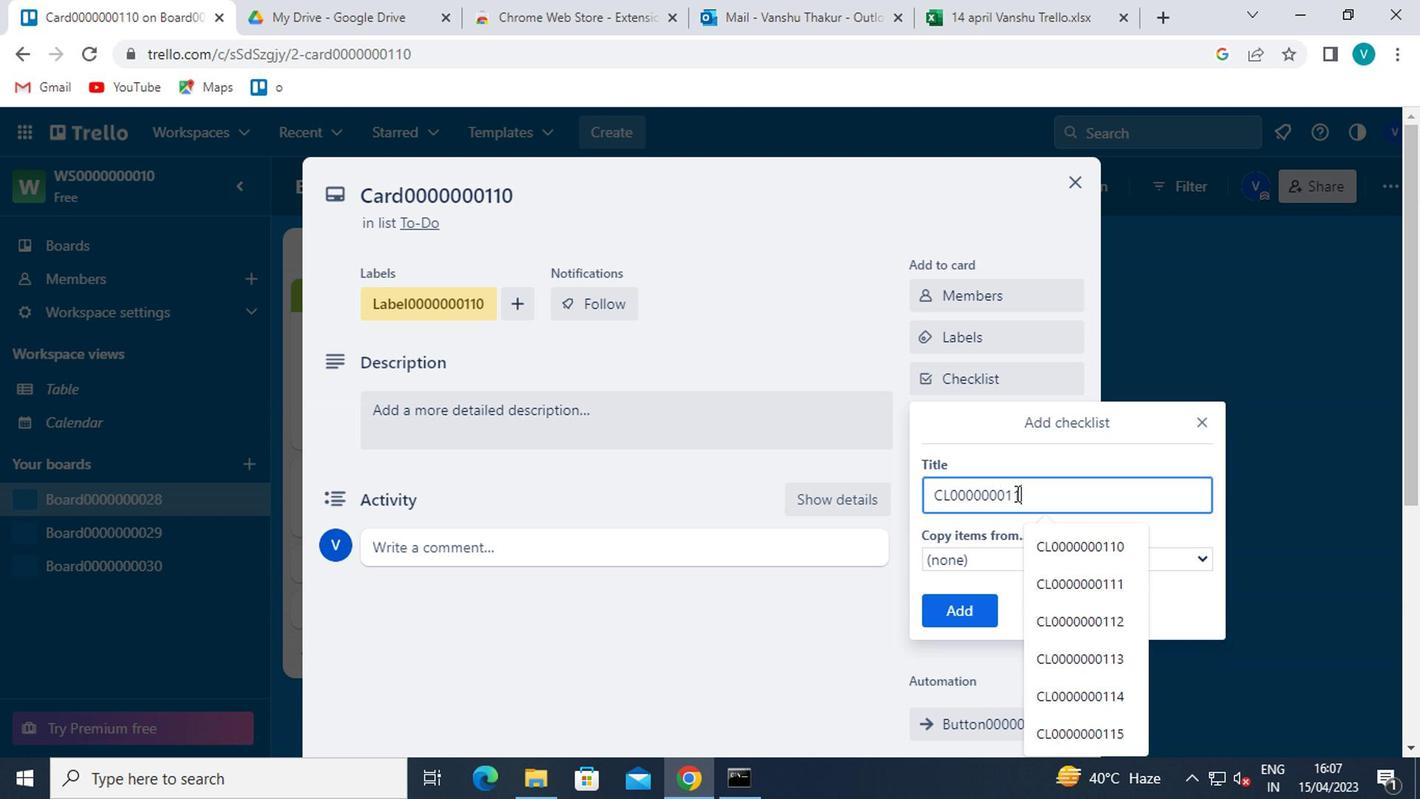 
Action: Mouse moved to (949, 606)
Screenshot: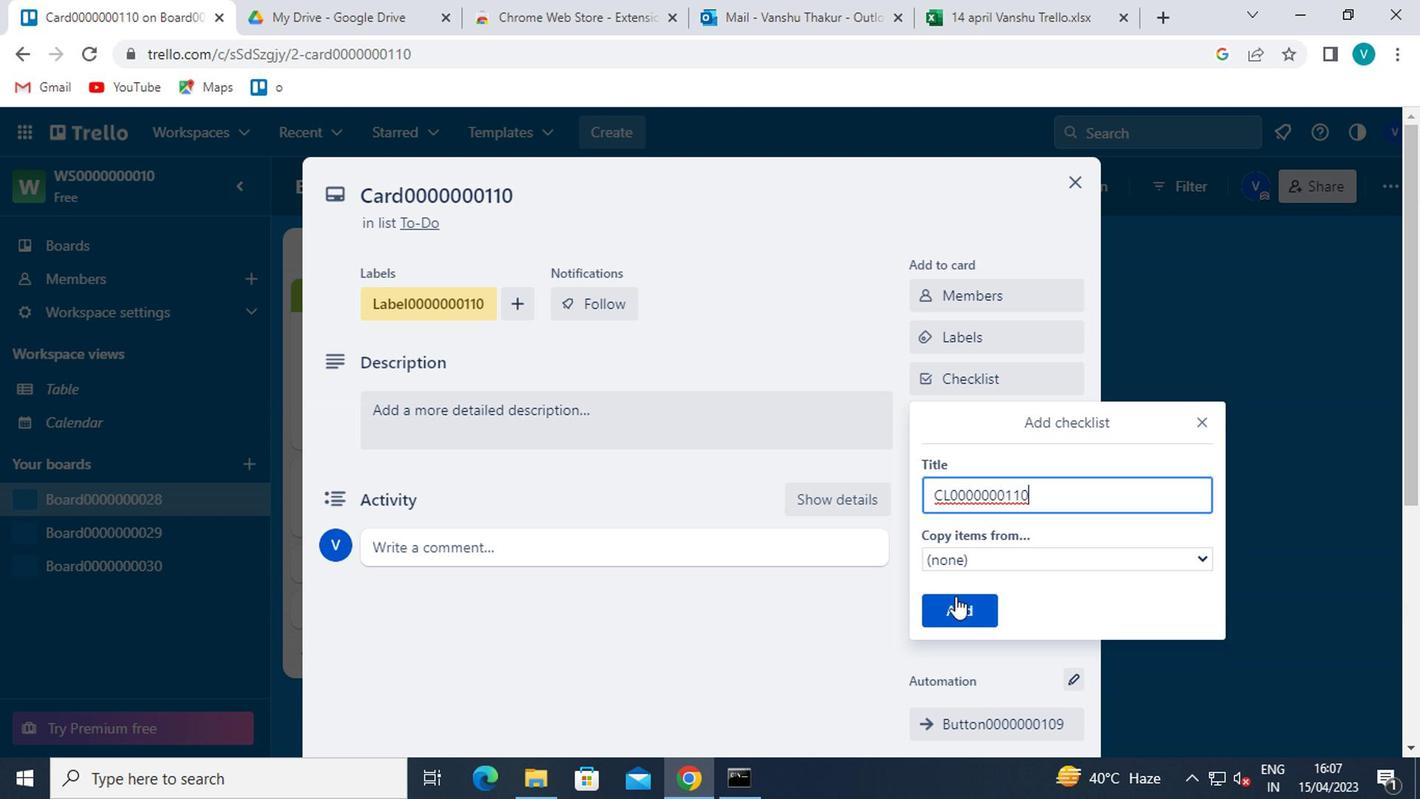 
Action: Mouse pressed left at (949, 606)
Screenshot: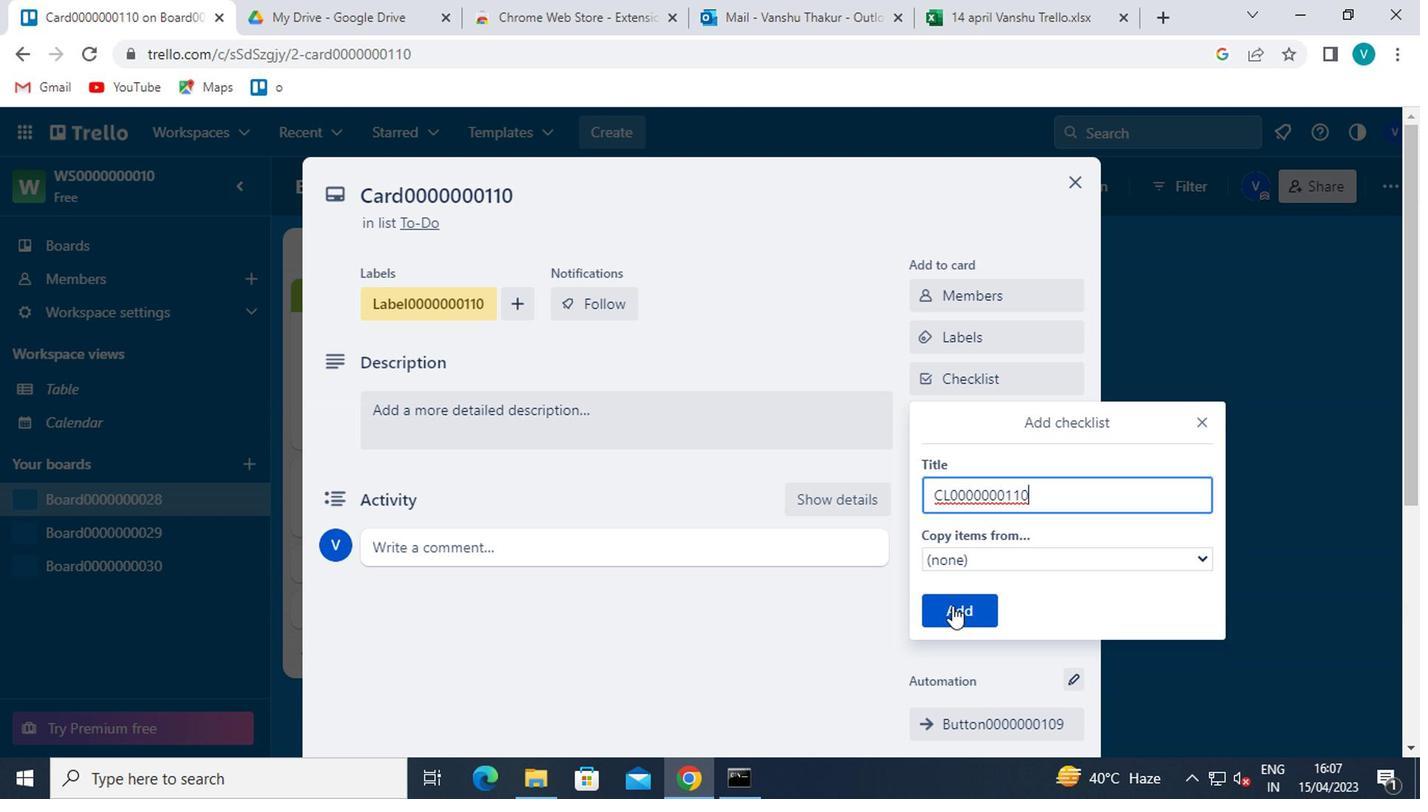 
Action: Mouse moved to (972, 417)
Screenshot: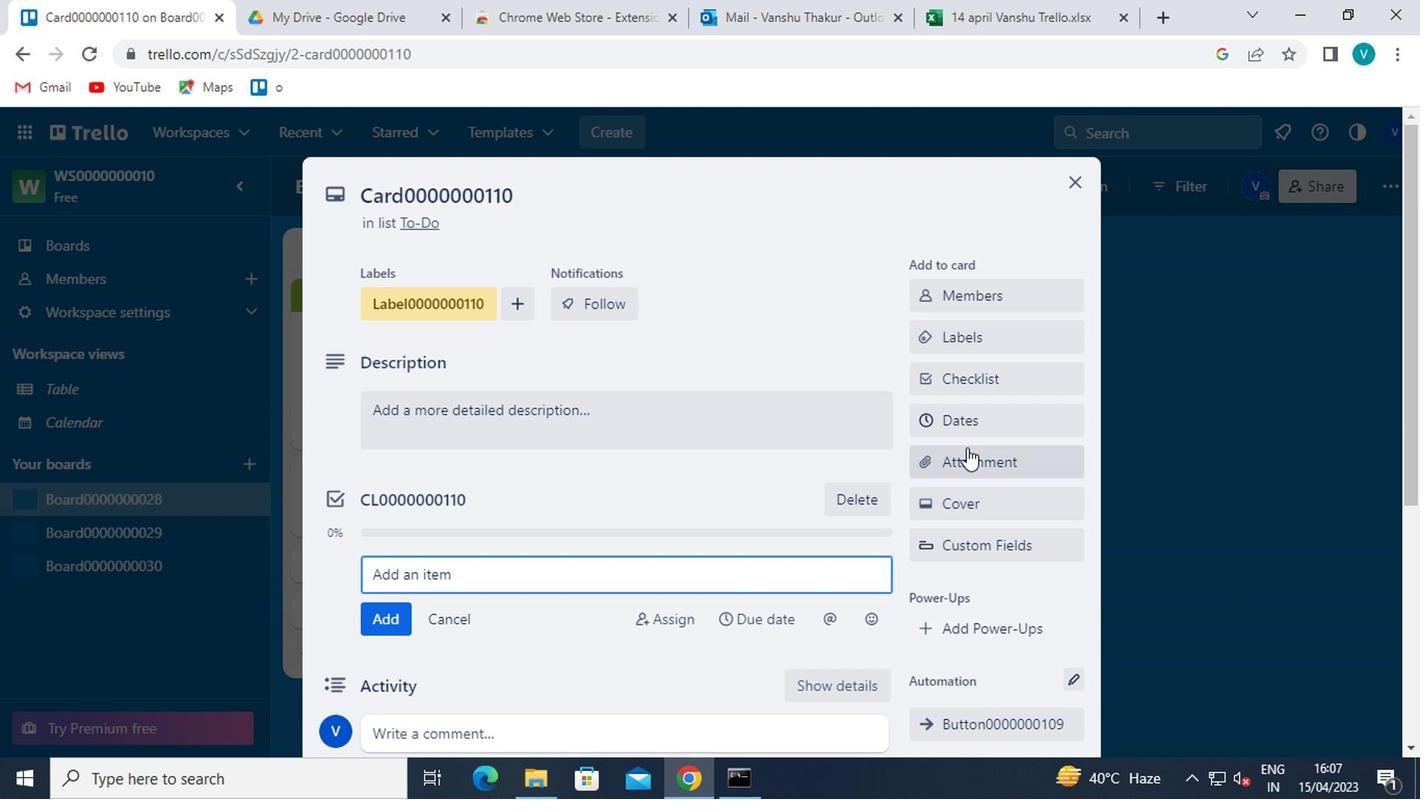 
Action: Mouse pressed left at (972, 417)
Screenshot: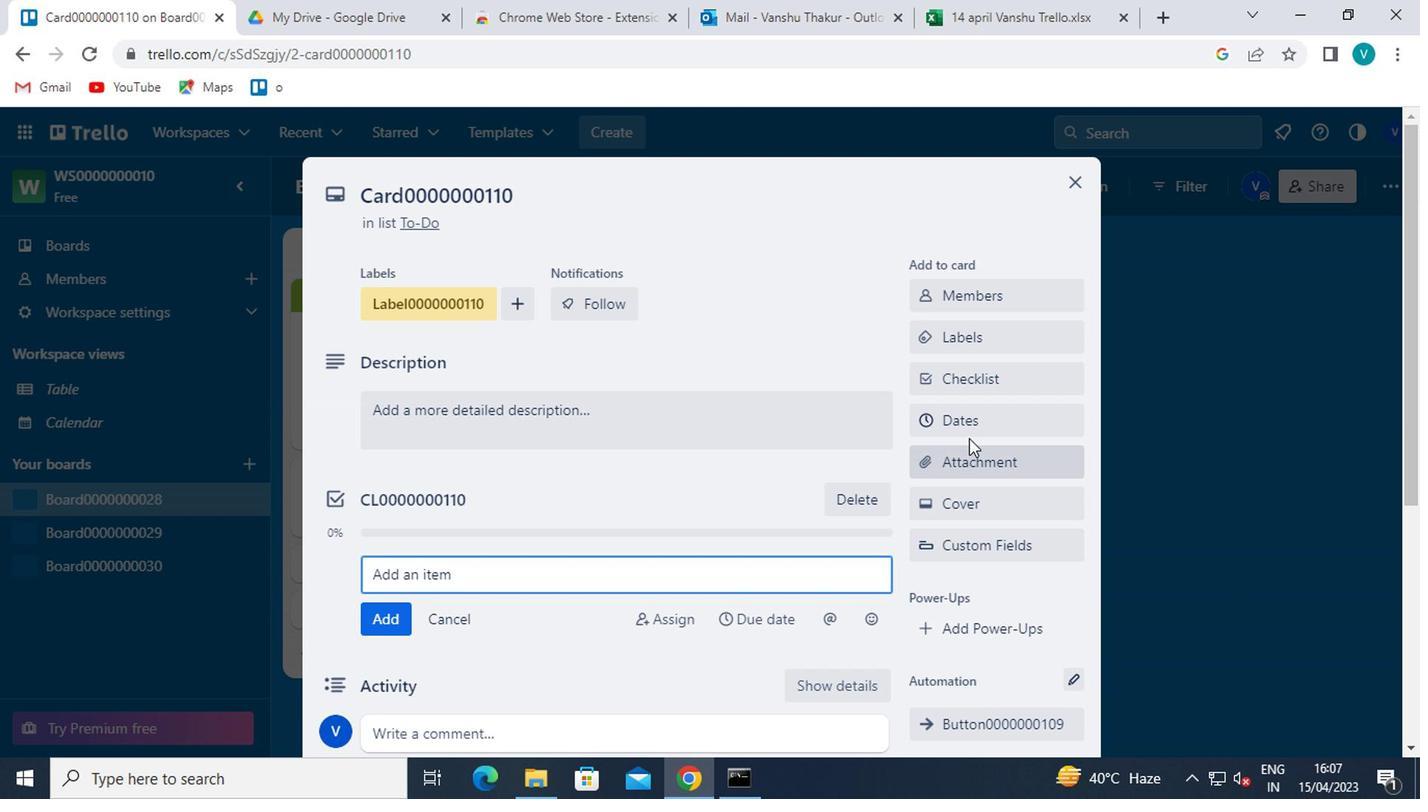 
Action: Mouse moved to (935, 554)
Screenshot: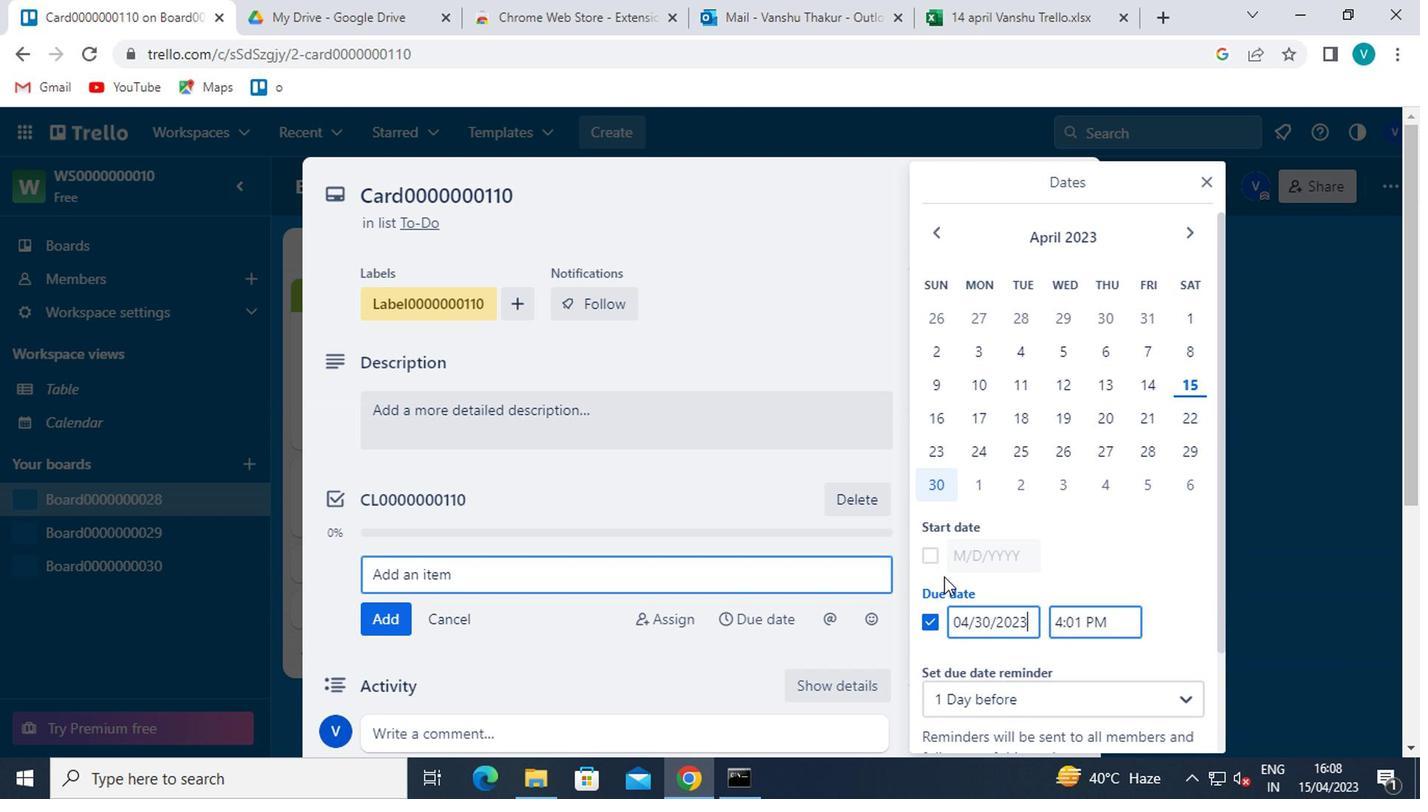 
Action: Mouse pressed left at (935, 554)
Screenshot: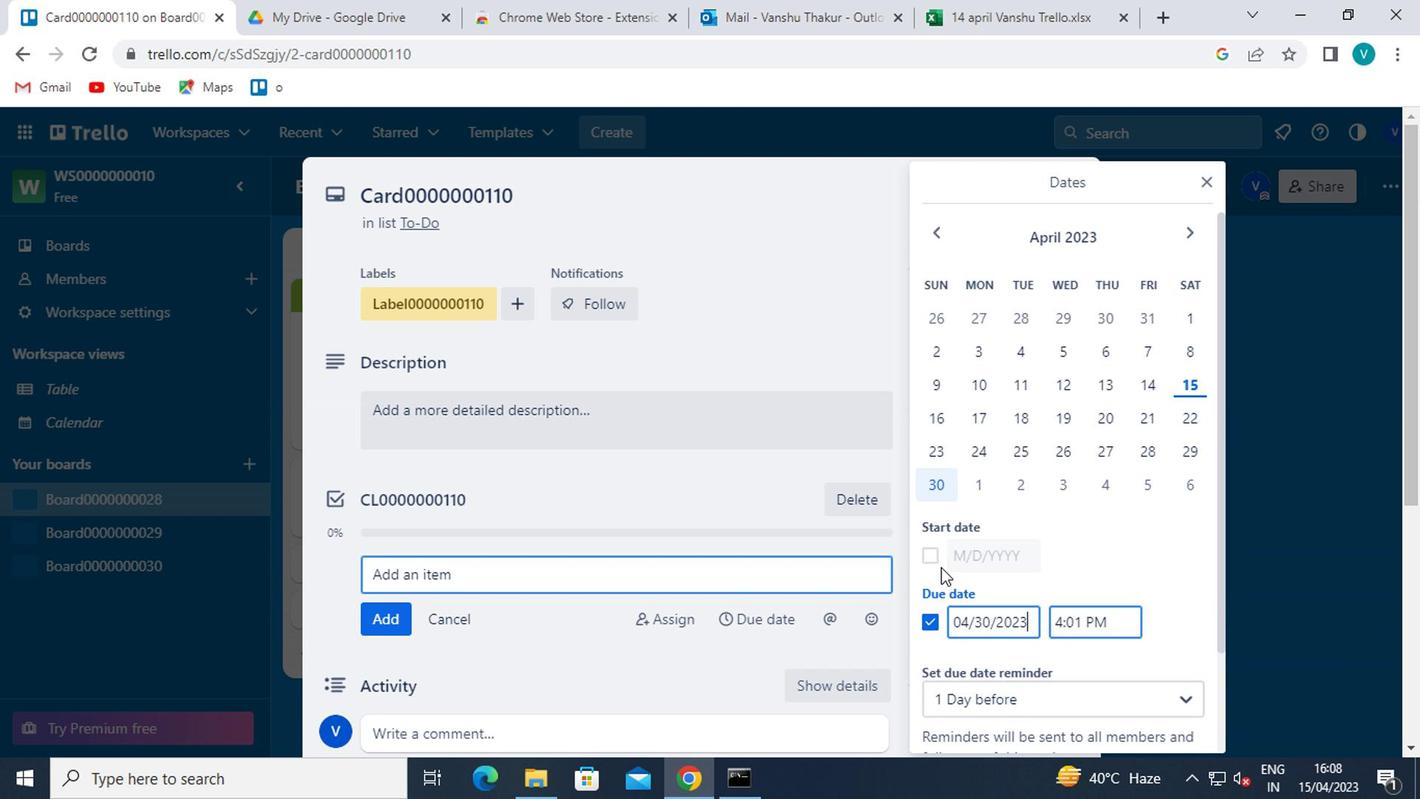 
Action: Mouse moved to (1197, 224)
Screenshot: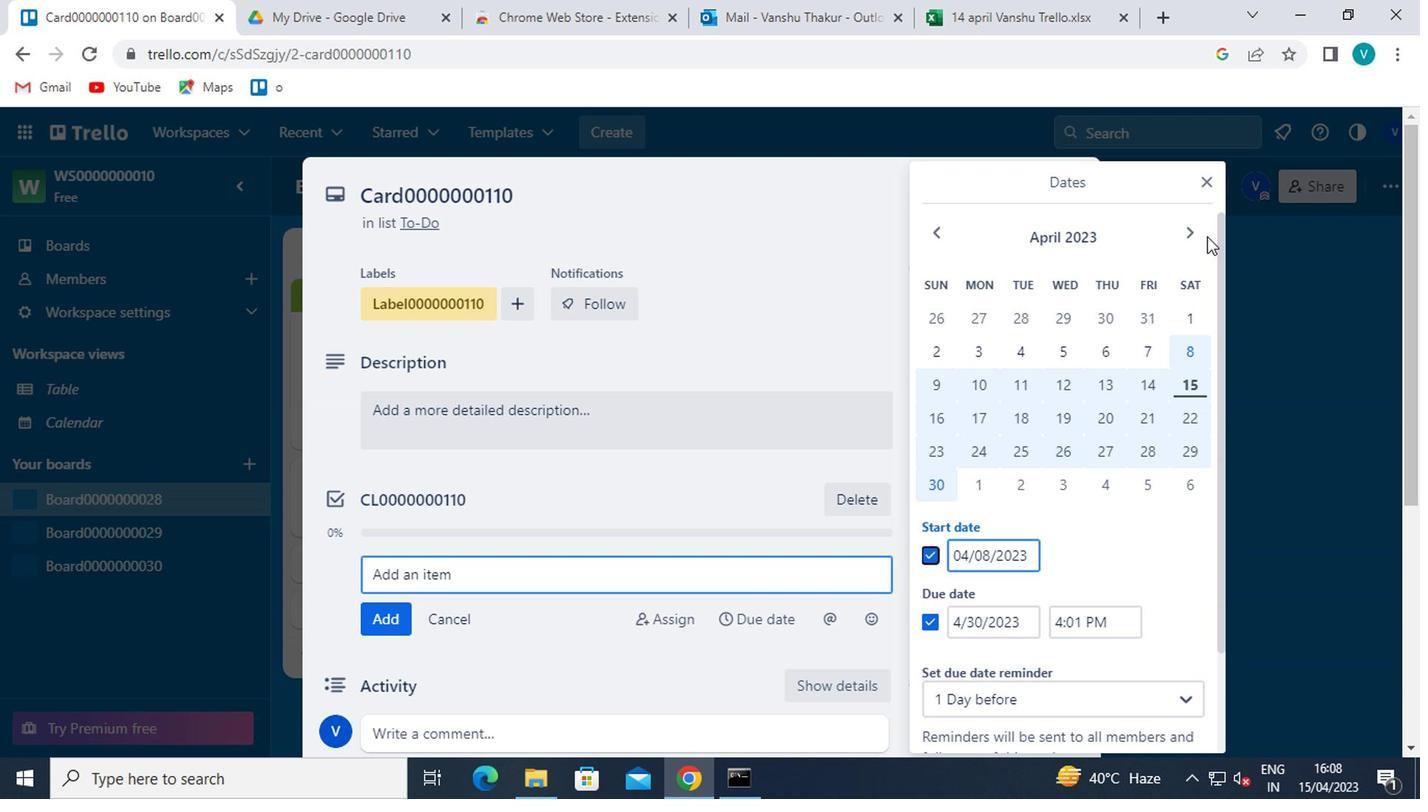 
Action: Mouse pressed left at (1197, 224)
Screenshot: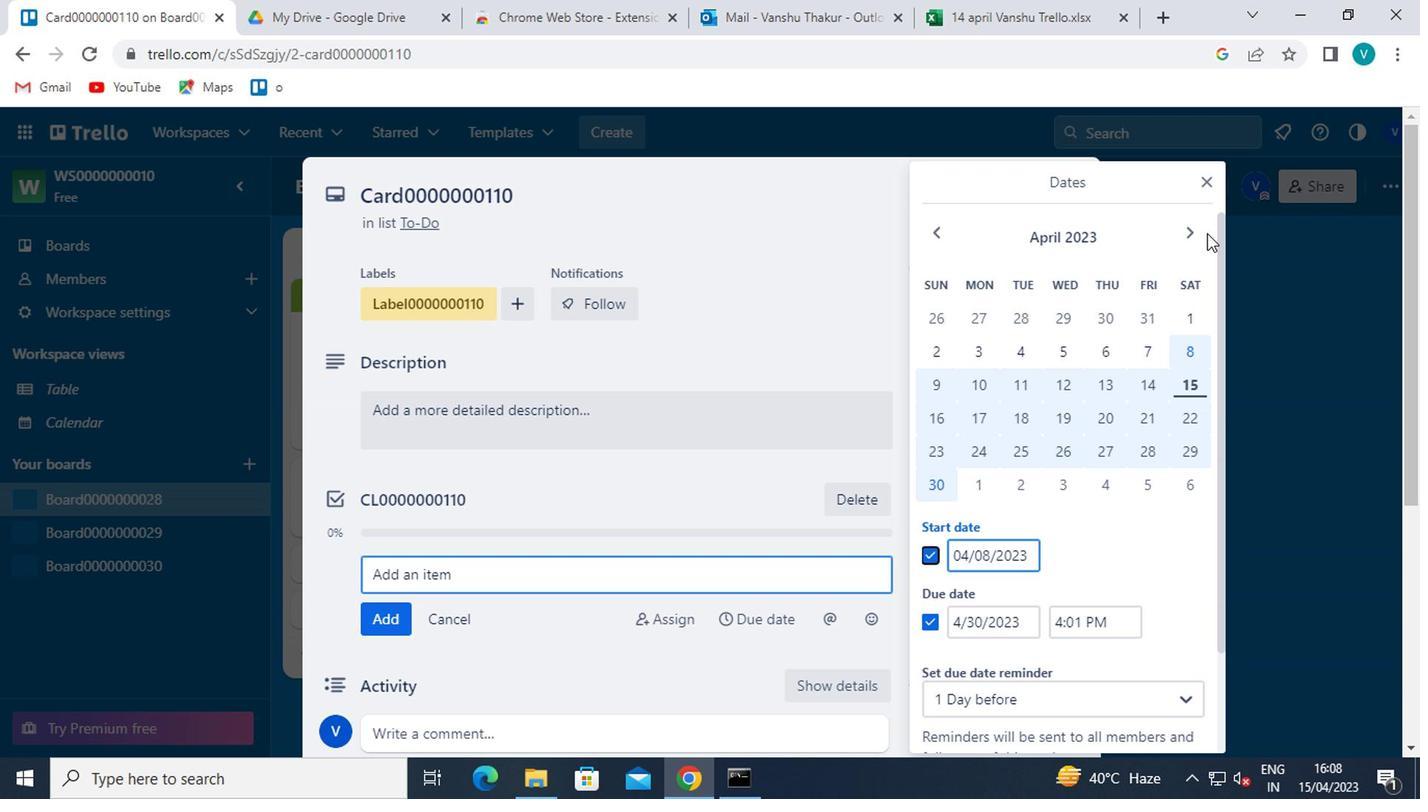 
Action: Mouse moved to (981, 341)
Screenshot: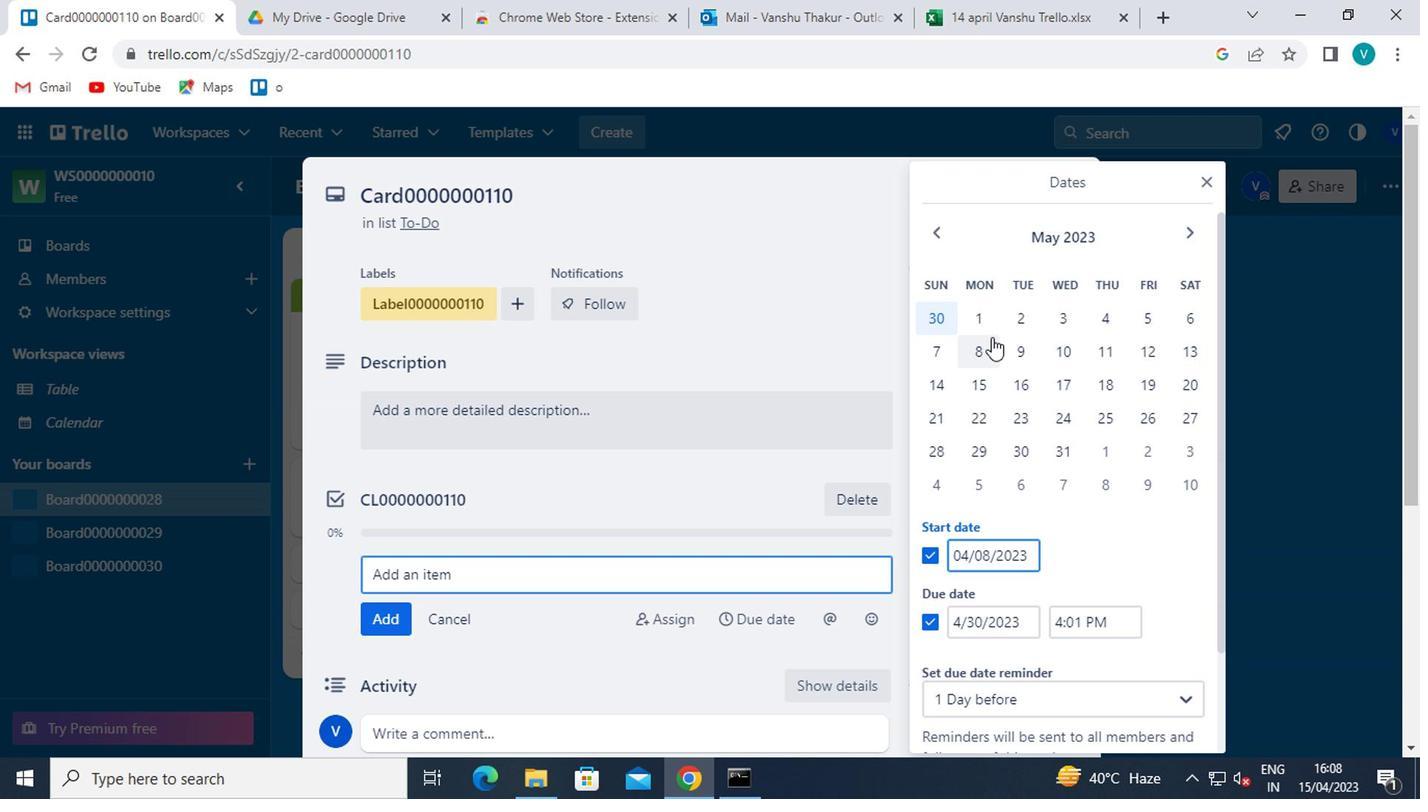 
Action: Mouse pressed left at (981, 341)
Screenshot: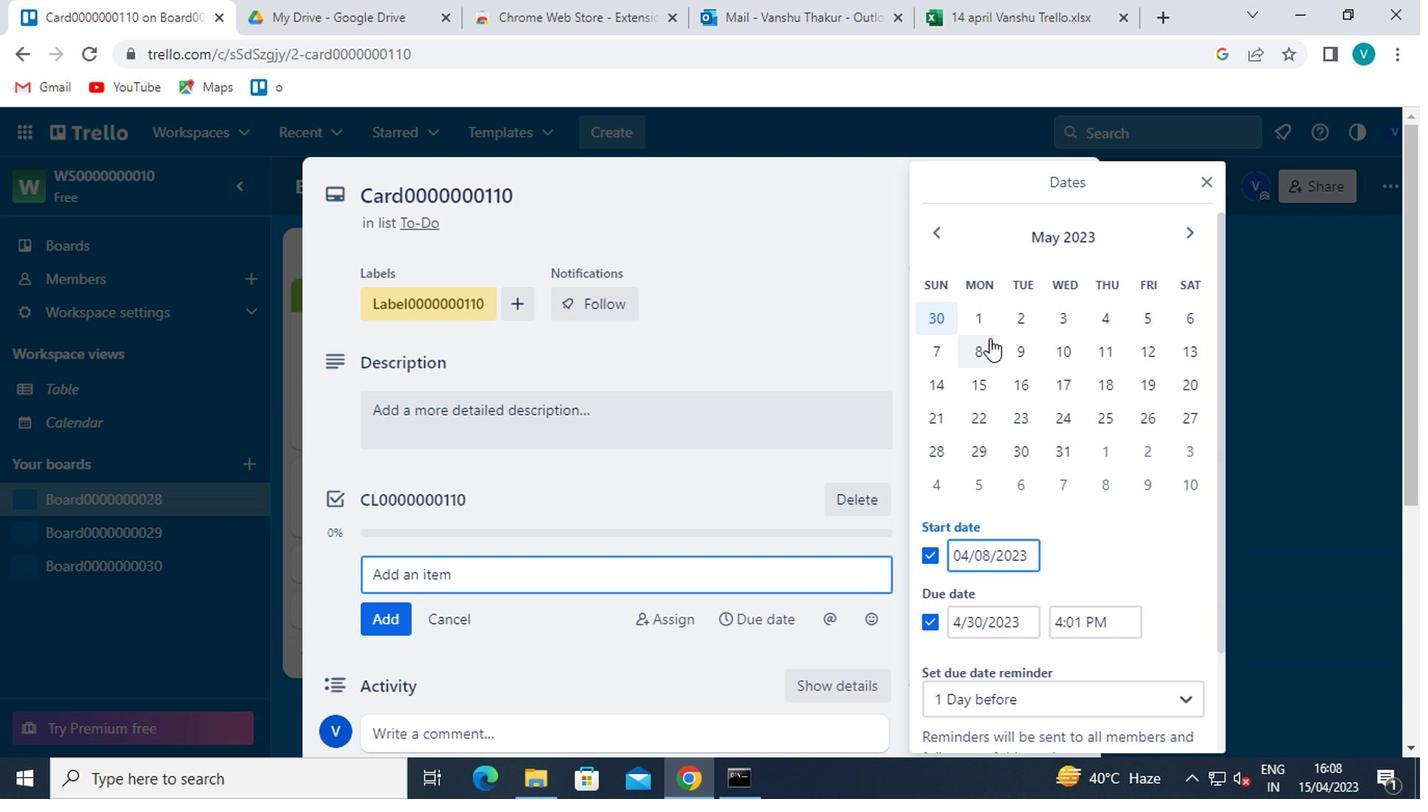 
Action: Mouse moved to (1052, 452)
Screenshot: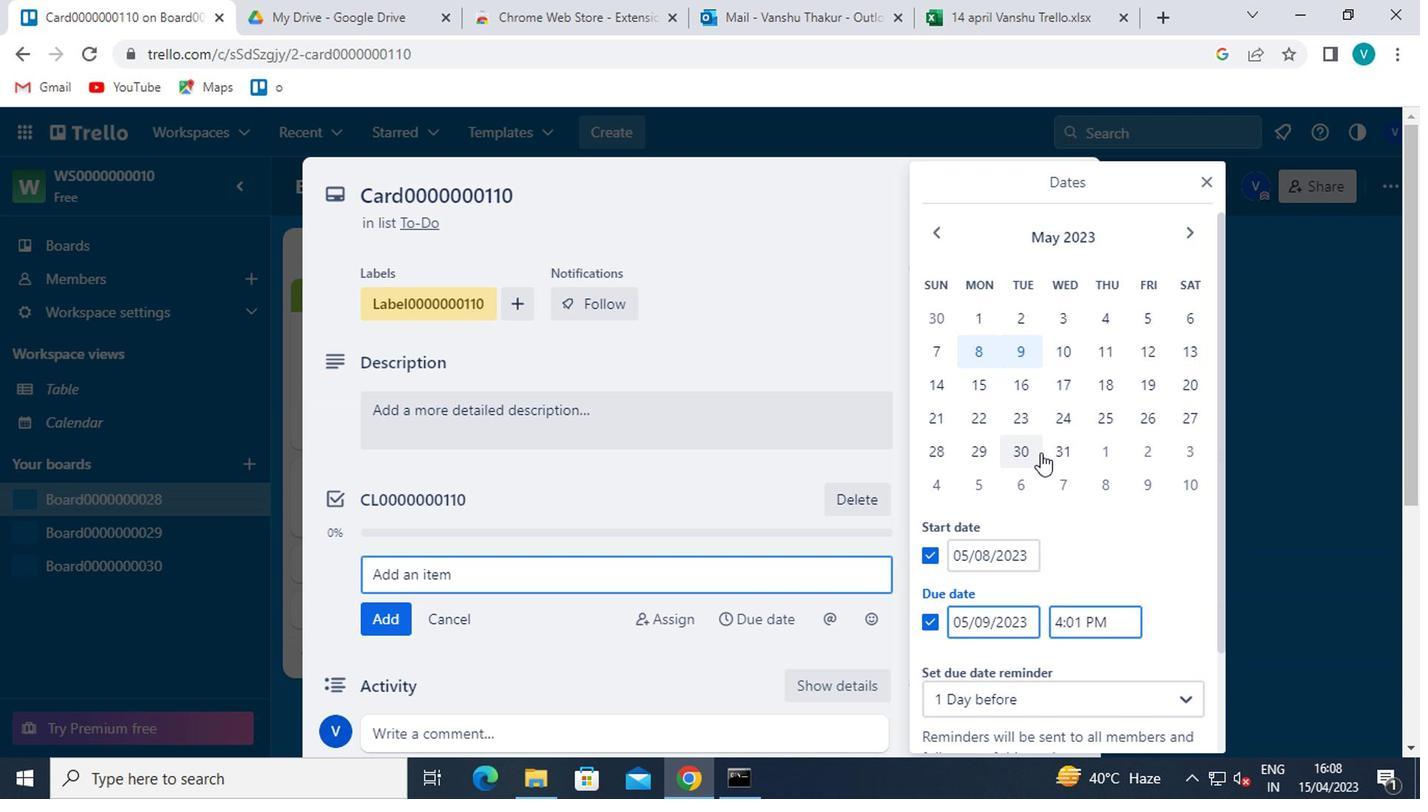 
Action: Mouse pressed left at (1052, 452)
Screenshot: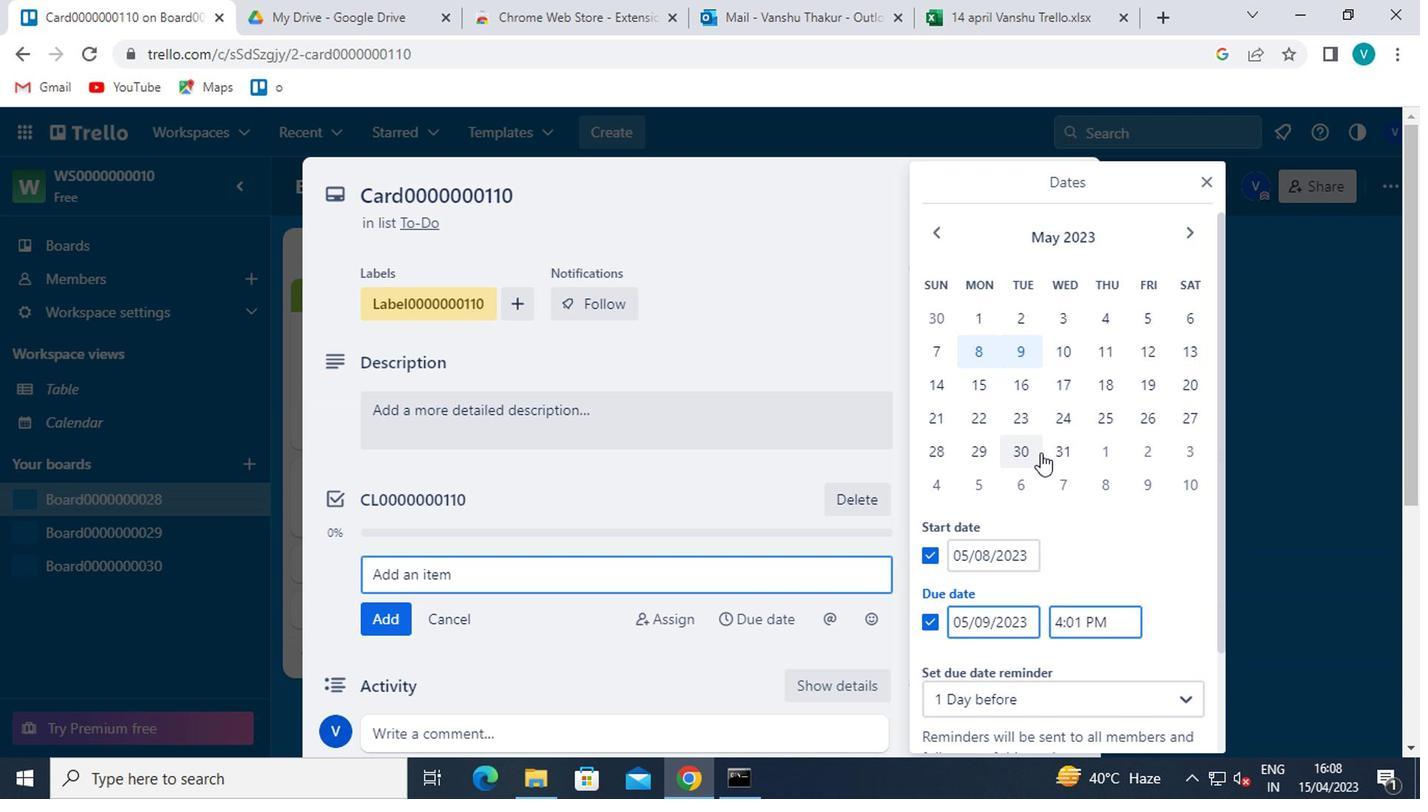 
Action: Mouse moved to (1026, 539)
Screenshot: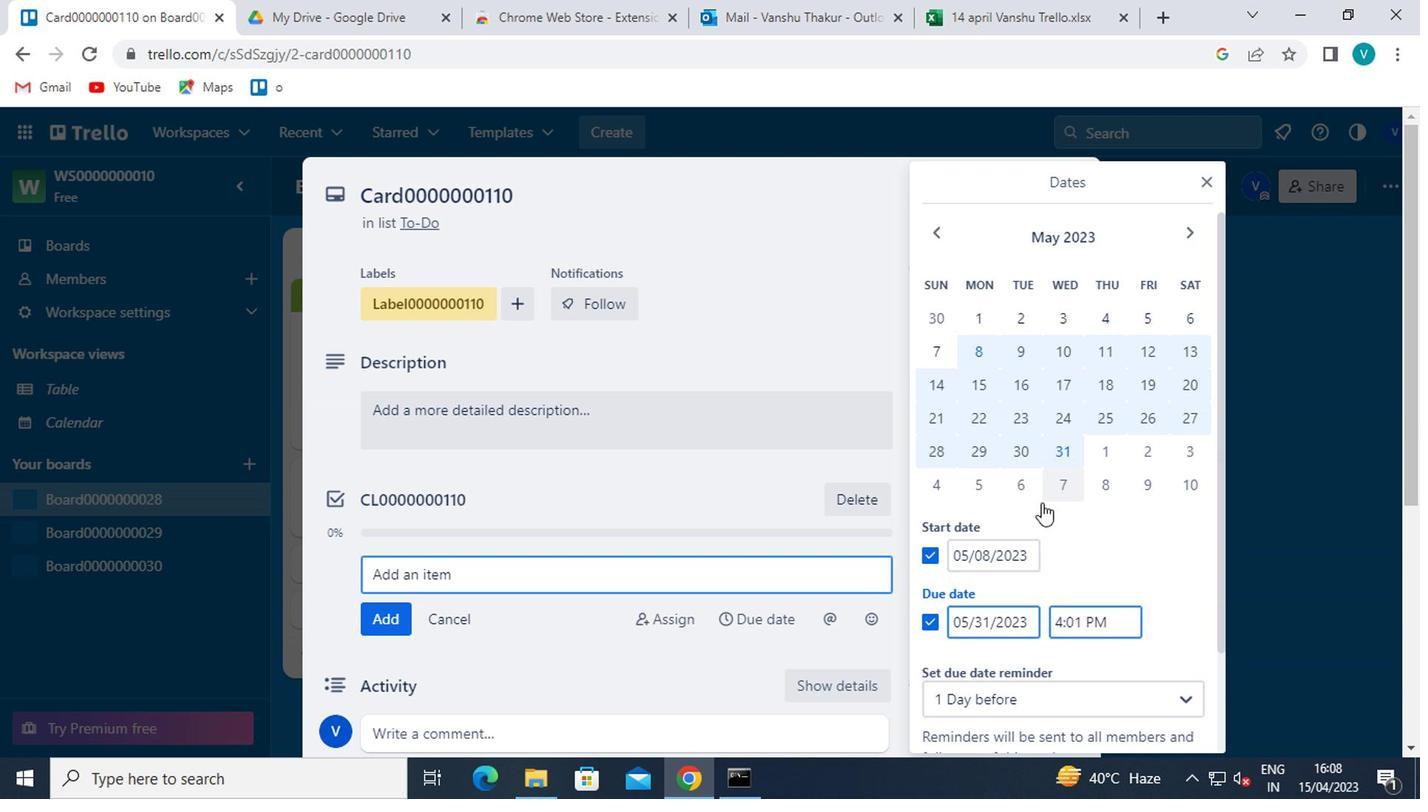 
Action: Mouse scrolled (1026, 538) with delta (0, 0)
Screenshot: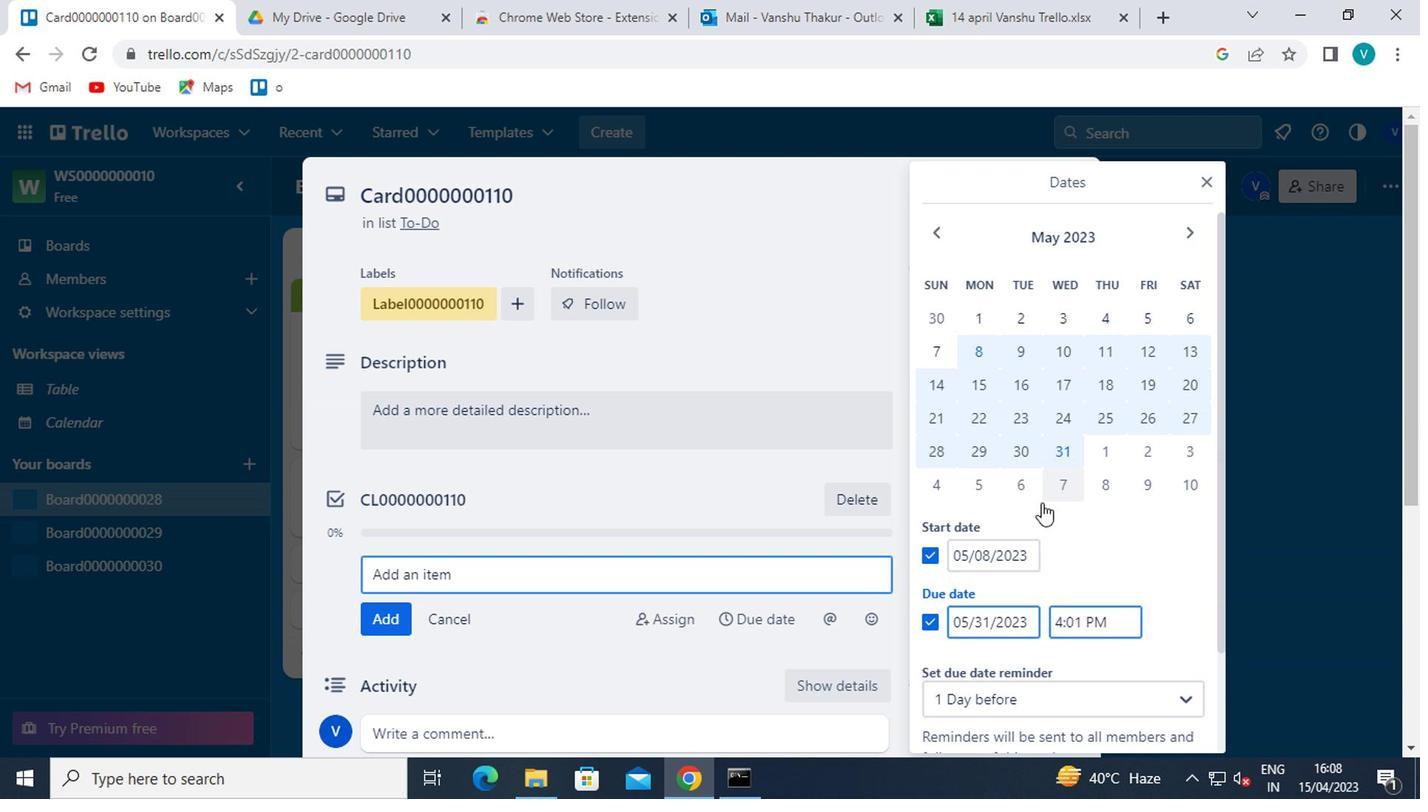 
Action: Mouse moved to (1024, 543)
Screenshot: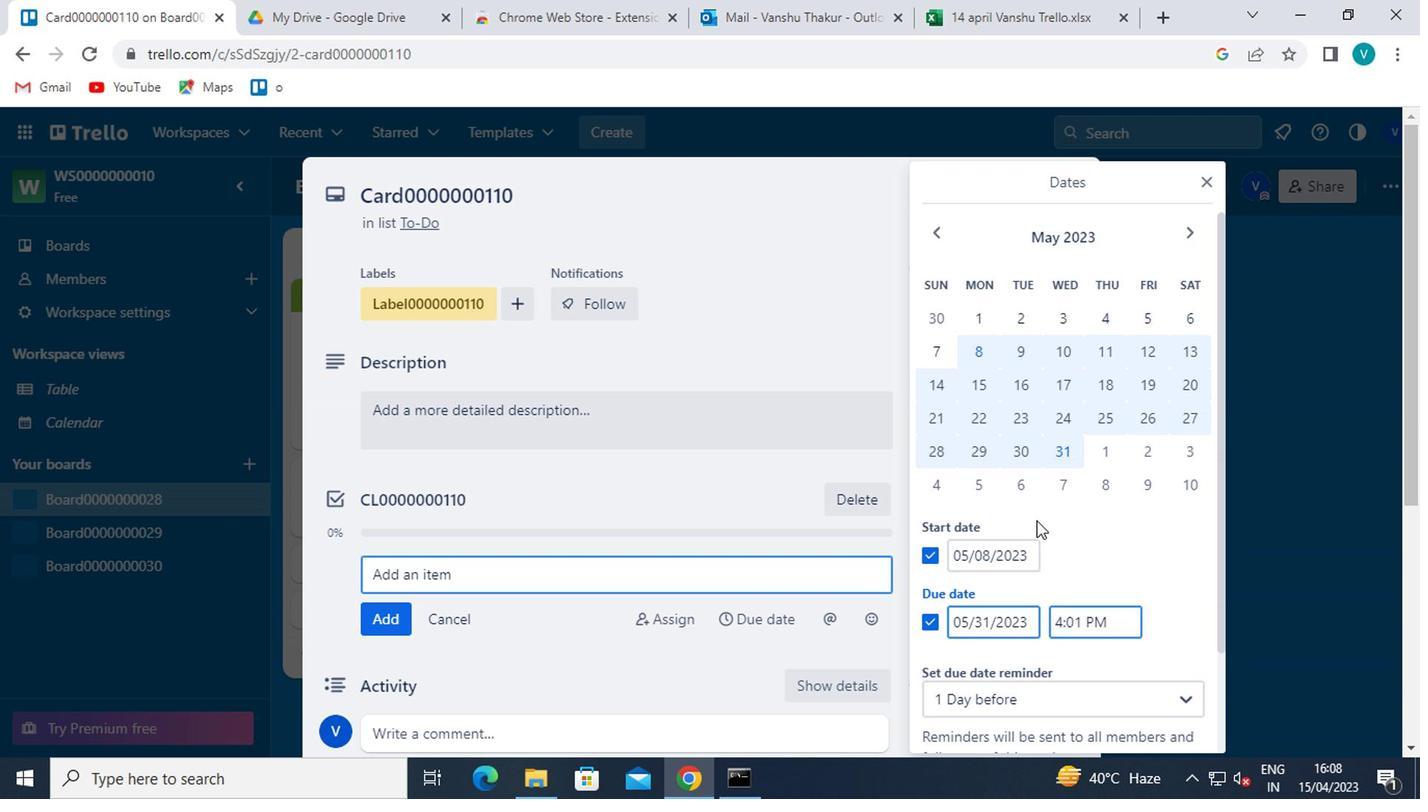 
Action: Mouse scrolled (1024, 541) with delta (0, -1)
Screenshot: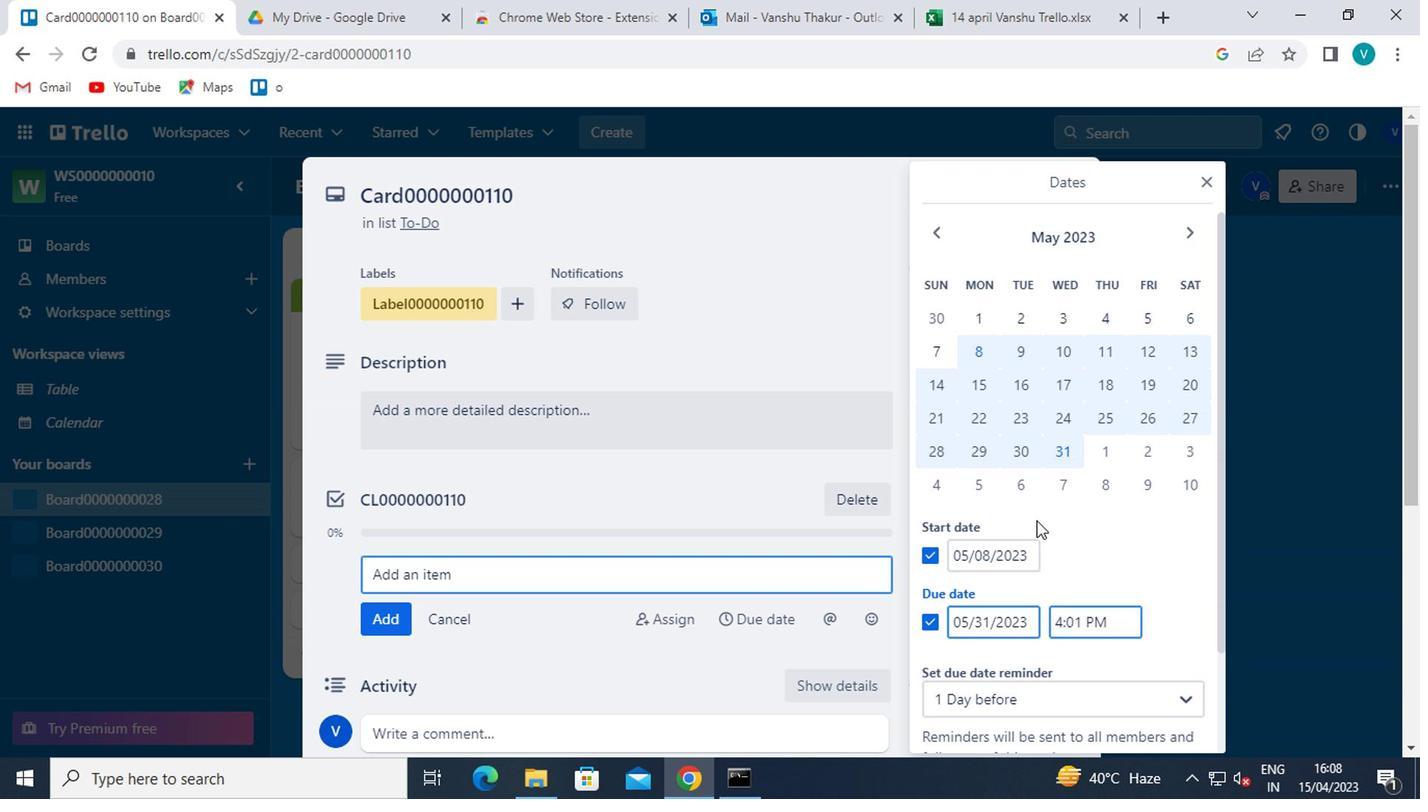 
Action: Mouse moved to (1024, 546)
Screenshot: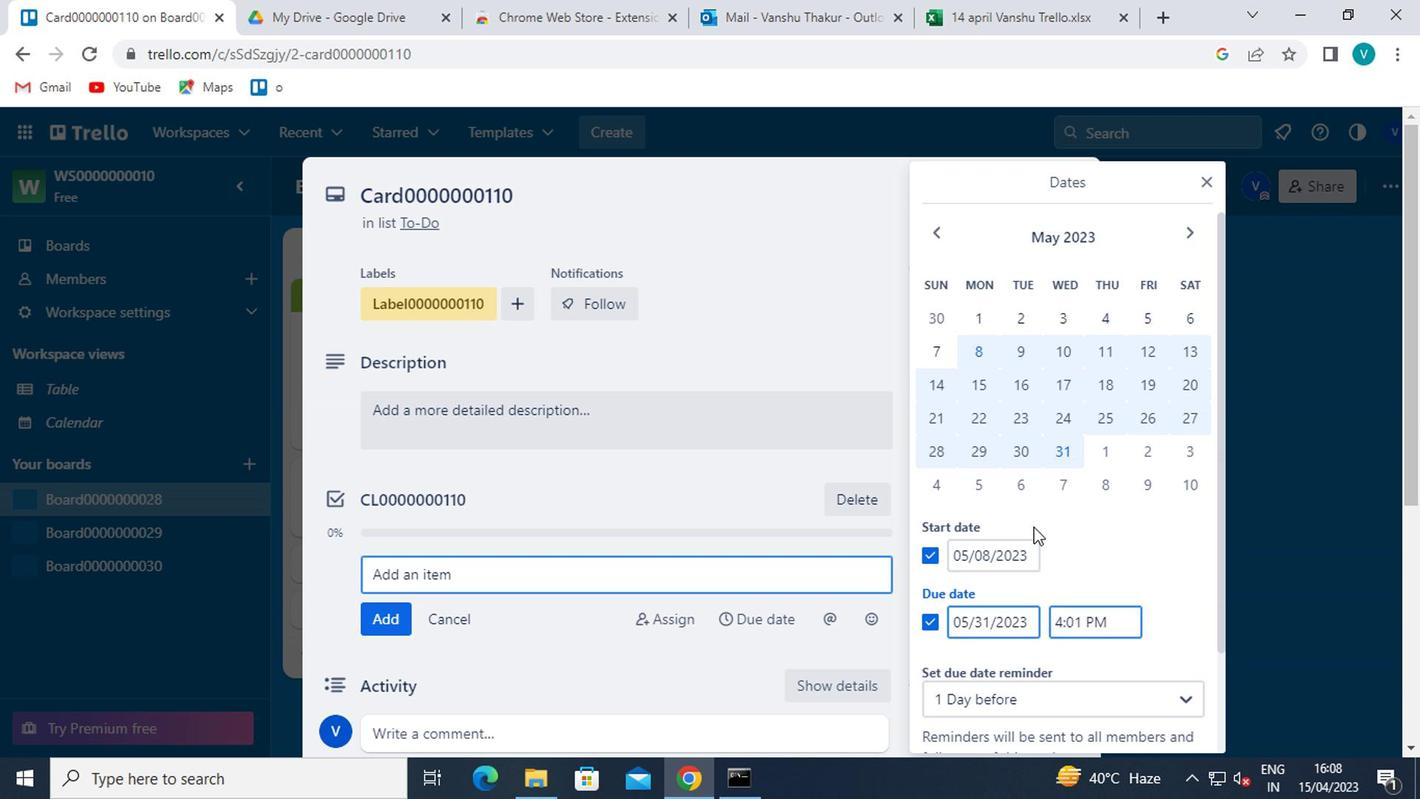
Action: Mouse scrolled (1024, 545) with delta (0, 0)
Screenshot: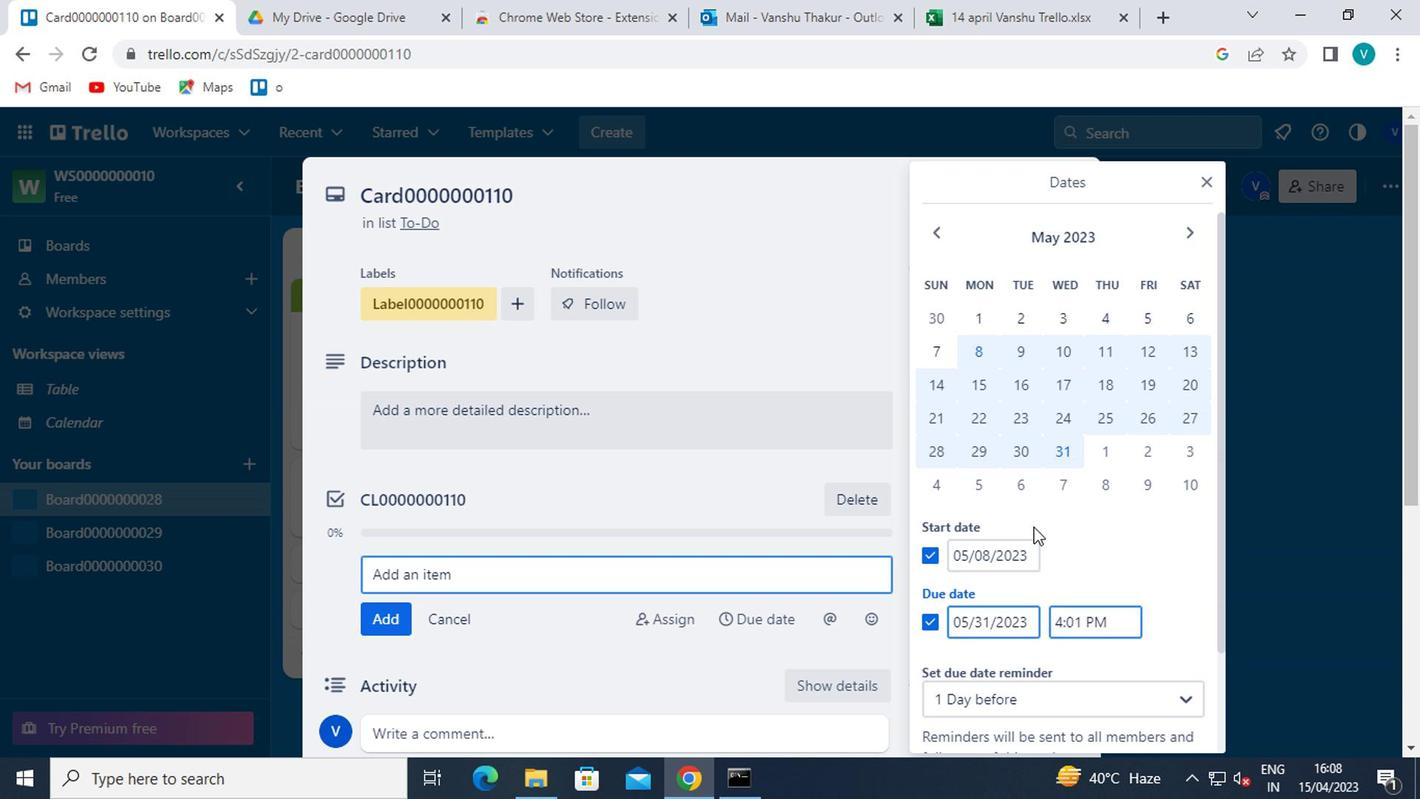 
Action: Mouse moved to (989, 676)
Screenshot: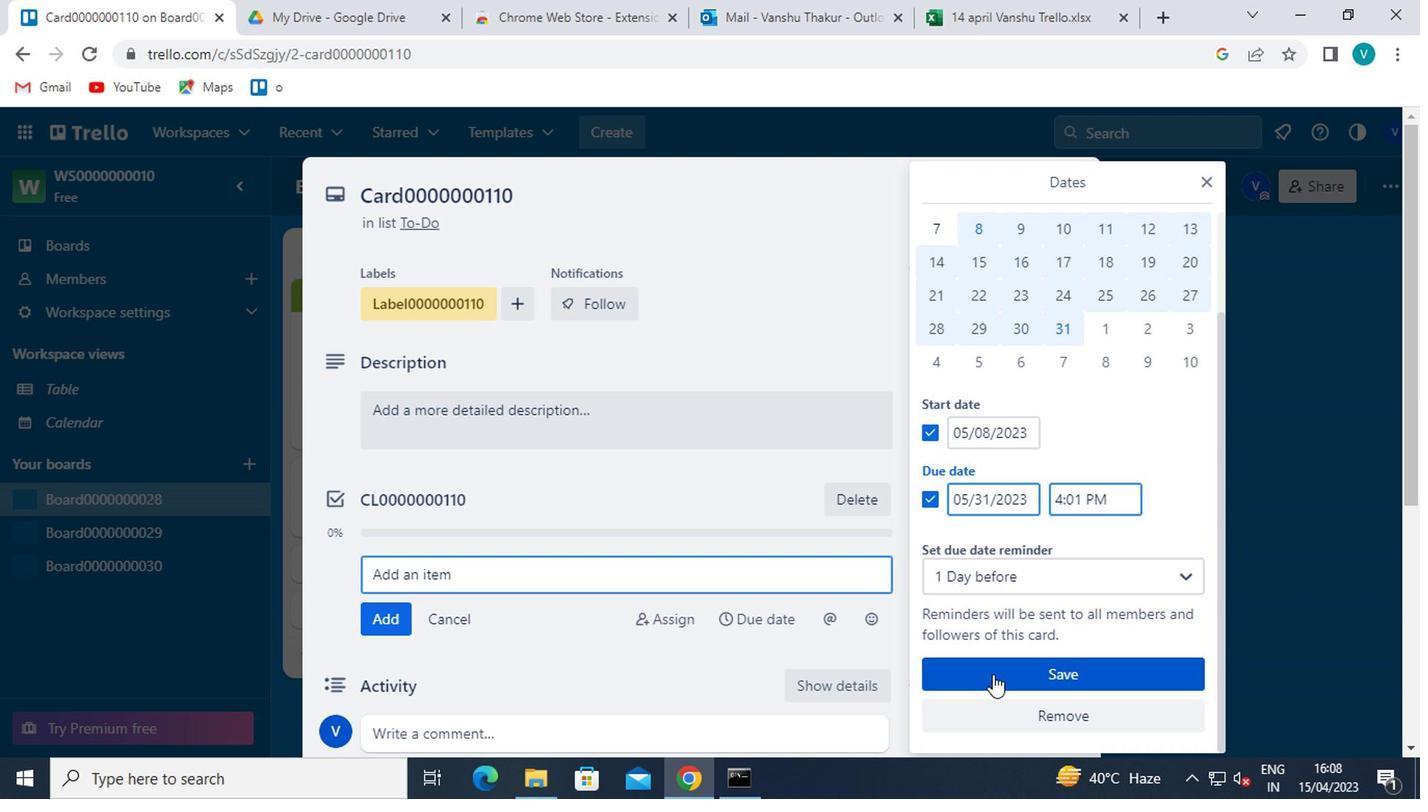 
Action: Mouse pressed left at (989, 676)
Screenshot: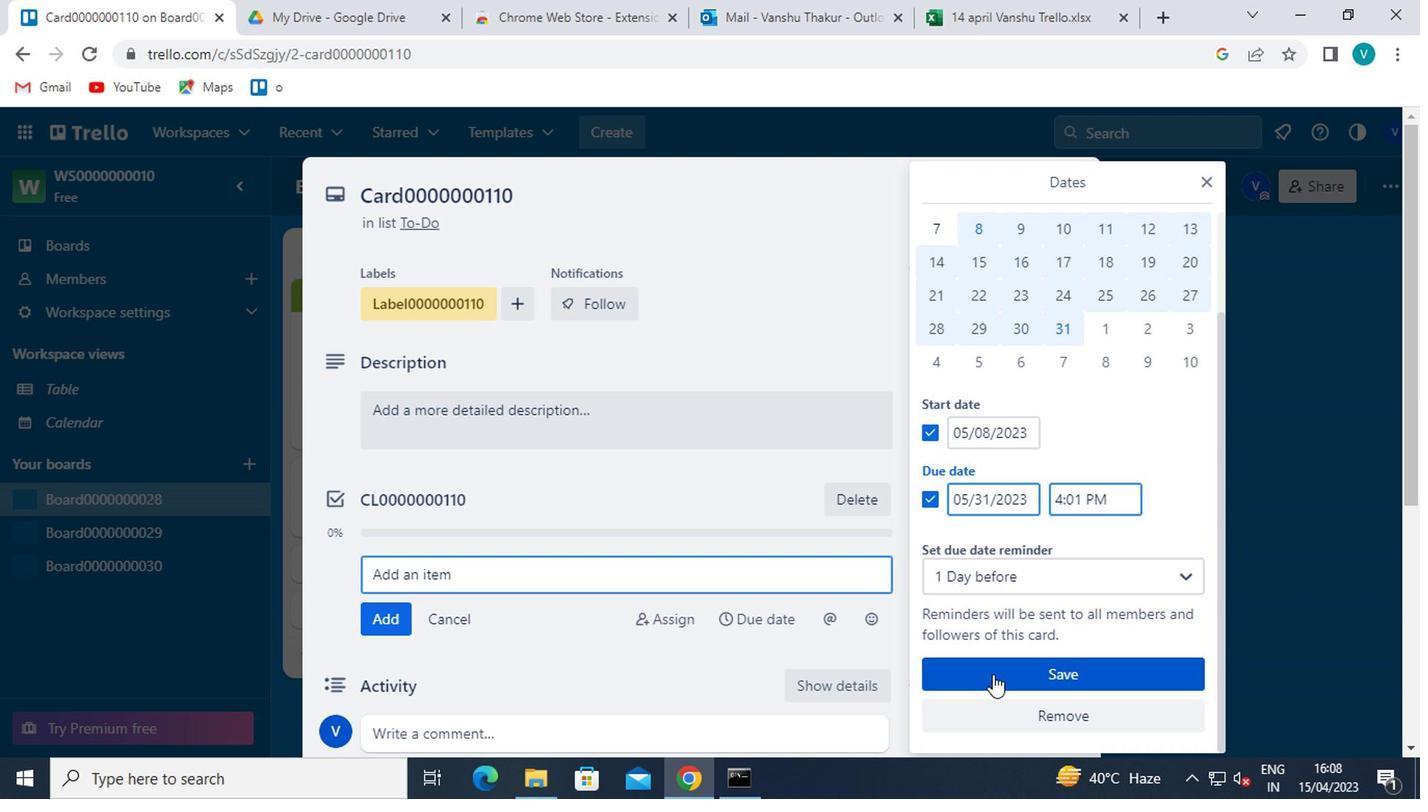 
